 Task: Add Attachment from computer to Card Card0000000033 in Board Board0000000009 in Workspace WS0000000003 in Trello. Add Cover Purple to Card Card0000000033 in Board Board0000000009 in Workspace WS0000000003 in Trello. Add "Move Card To …" Button titled Button0000000033 to "top" of the list "To Do" to Card Card0000000033 in Board Board0000000009 in Workspace WS0000000003 in Trello. Add Description DS0000000033 to Card Card0000000033 in Board Board0000000009 in Workspace WS0000000003 in Trello. Add Comment CM0000000033 to Card Card0000000033 in Board Board0000000009 in Workspace WS0000000003 in Trello
Action: Mouse moved to (348, 279)
Screenshot: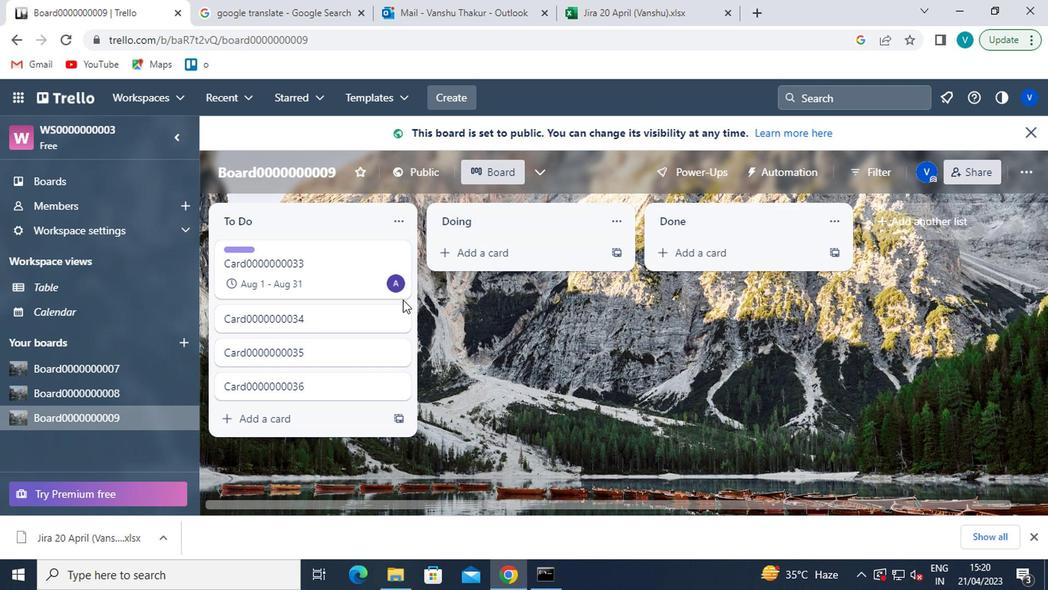 
Action: Mouse pressed left at (348, 279)
Screenshot: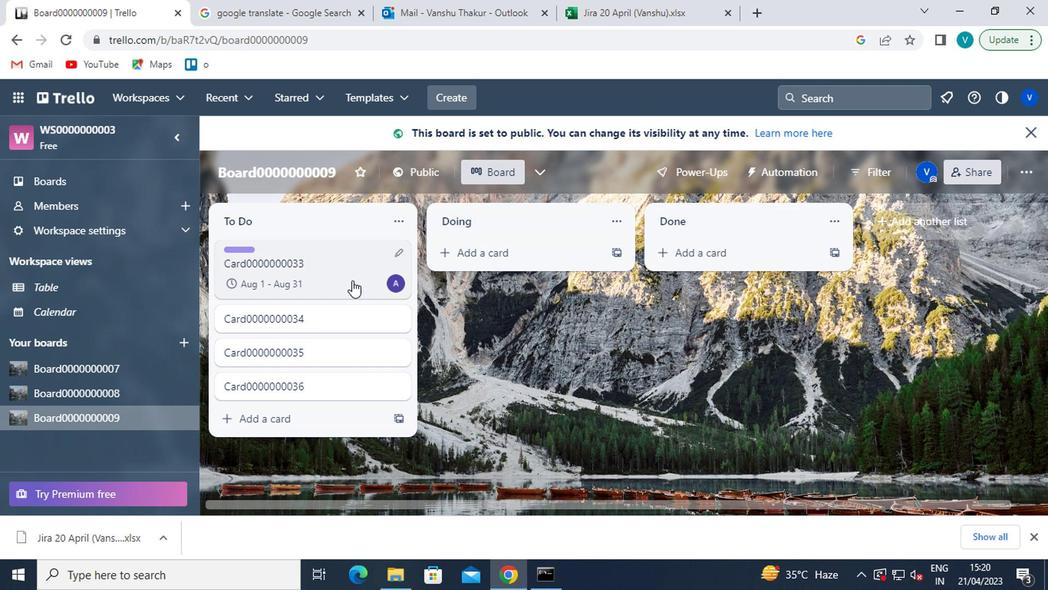 
Action: Mouse moved to (691, 338)
Screenshot: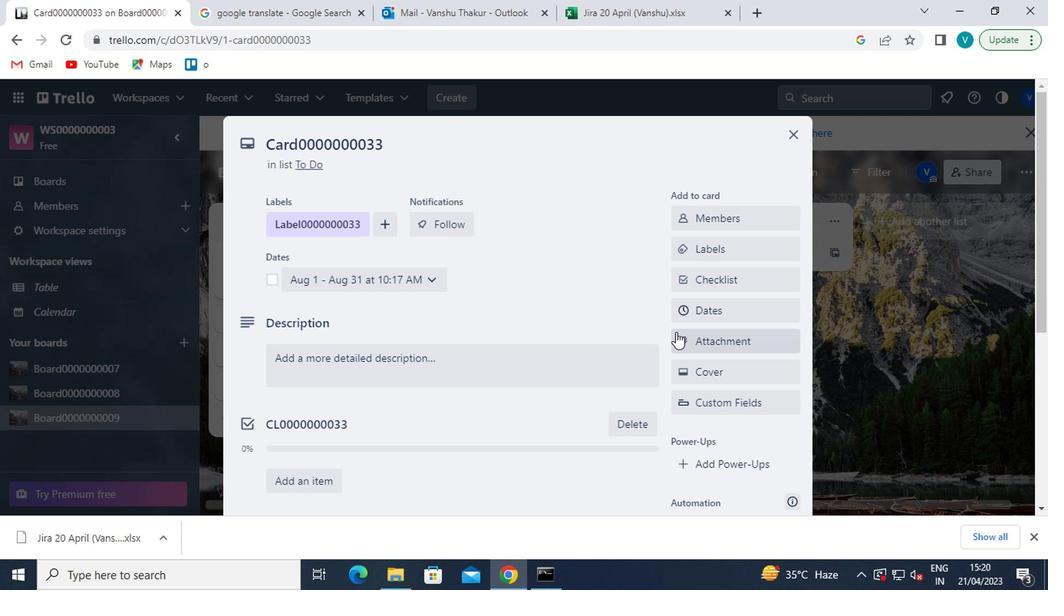 
Action: Mouse pressed left at (691, 338)
Screenshot: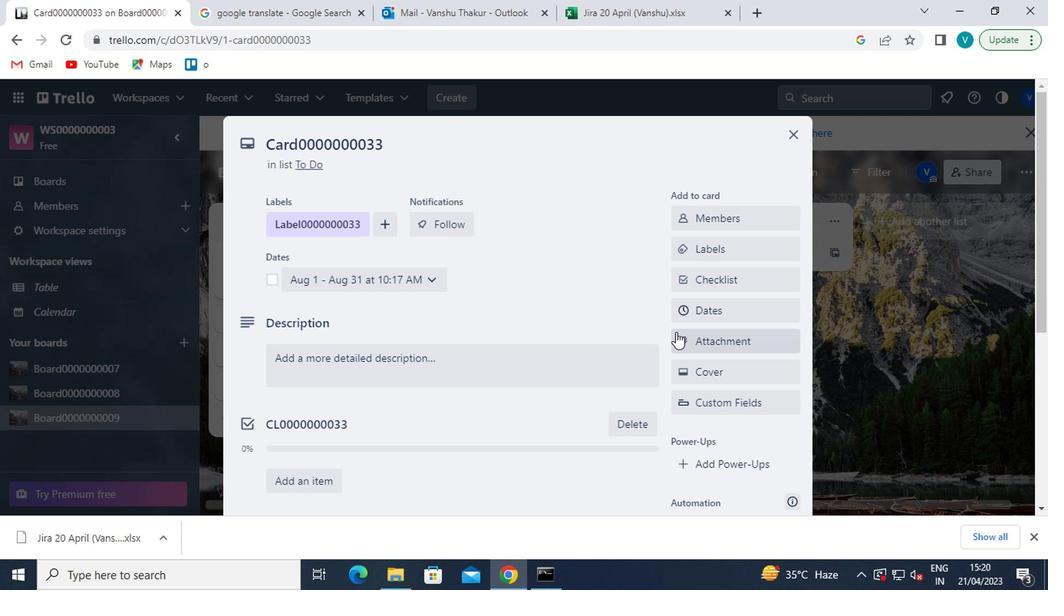 
Action: Mouse moved to (687, 169)
Screenshot: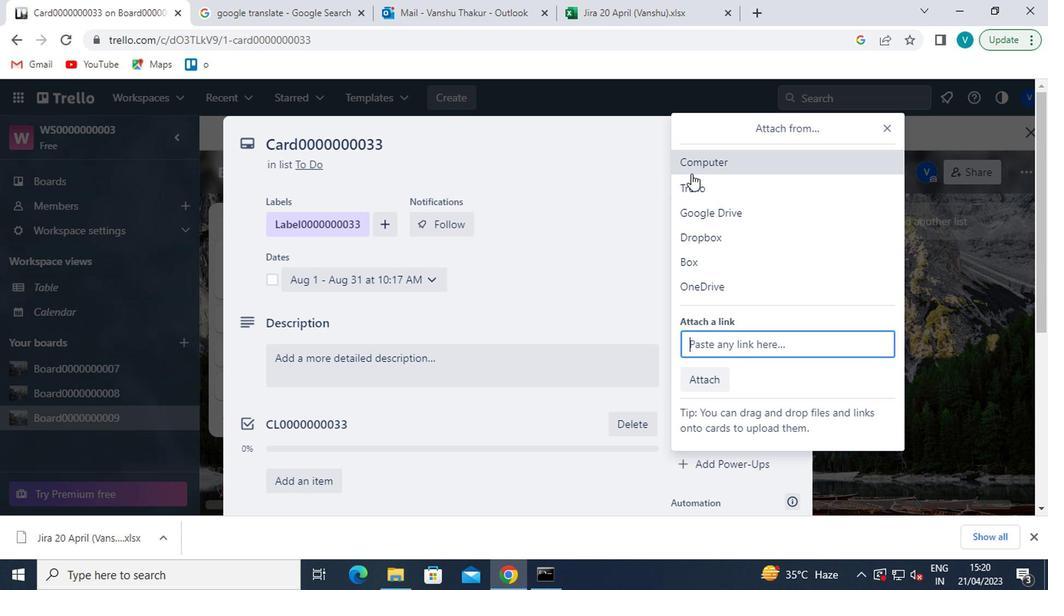 
Action: Mouse pressed left at (687, 169)
Screenshot: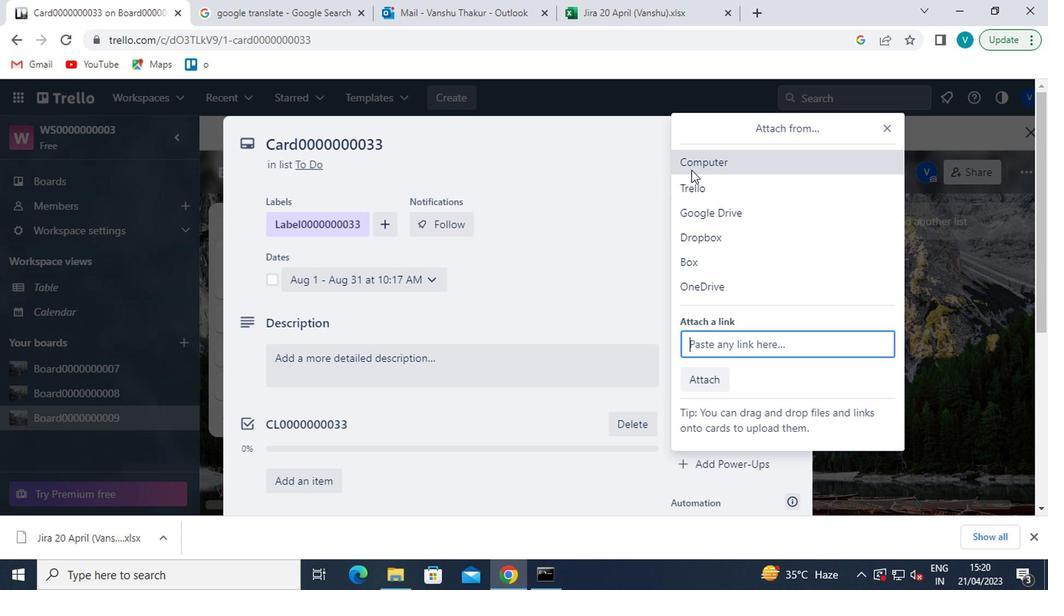 
Action: Mouse moved to (274, 233)
Screenshot: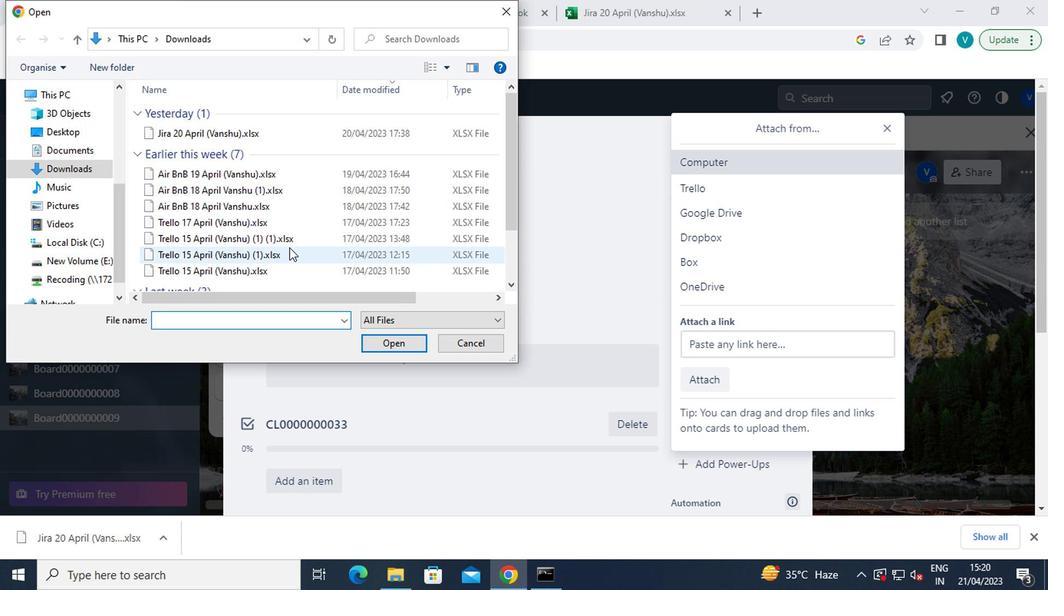 
Action: Mouse scrolled (274, 232) with delta (0, -1)
Screenshot: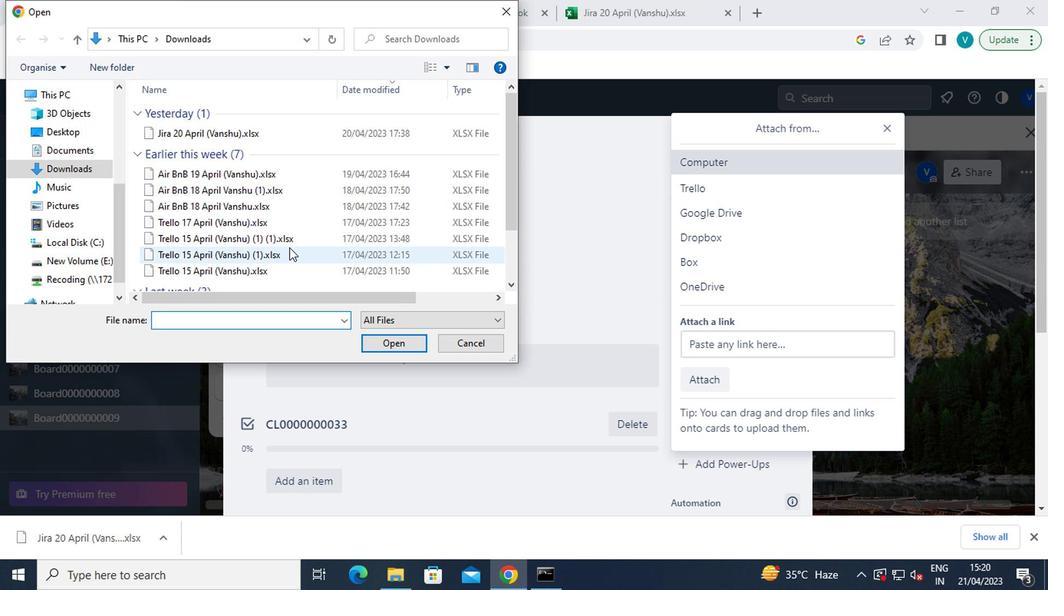 
Action: Mouse scrolled (274, 232) with delta (0, -1)
Screenshot: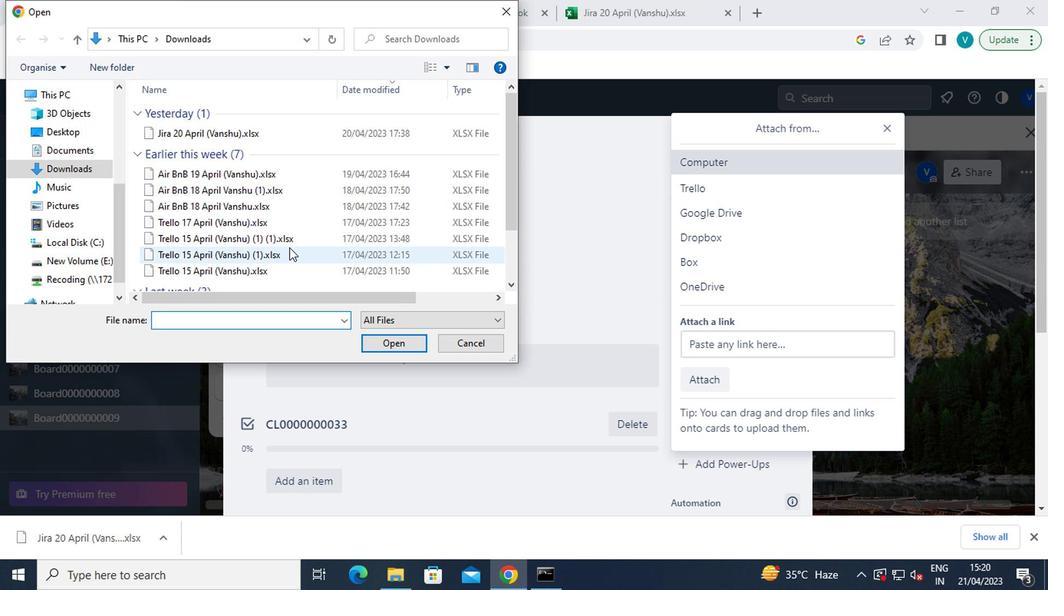 
Action: Mouse scrolled (274, 232) with delta (0, -1)
Screenshot: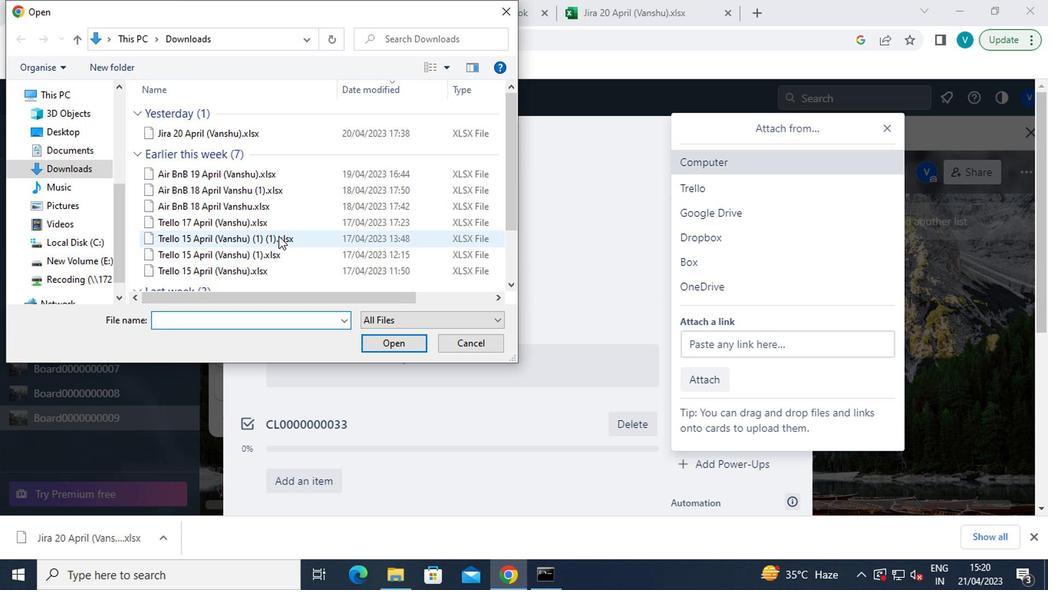 
Action: Mouse scrolled (274, 232) with delta (0, -1)
Screenshot: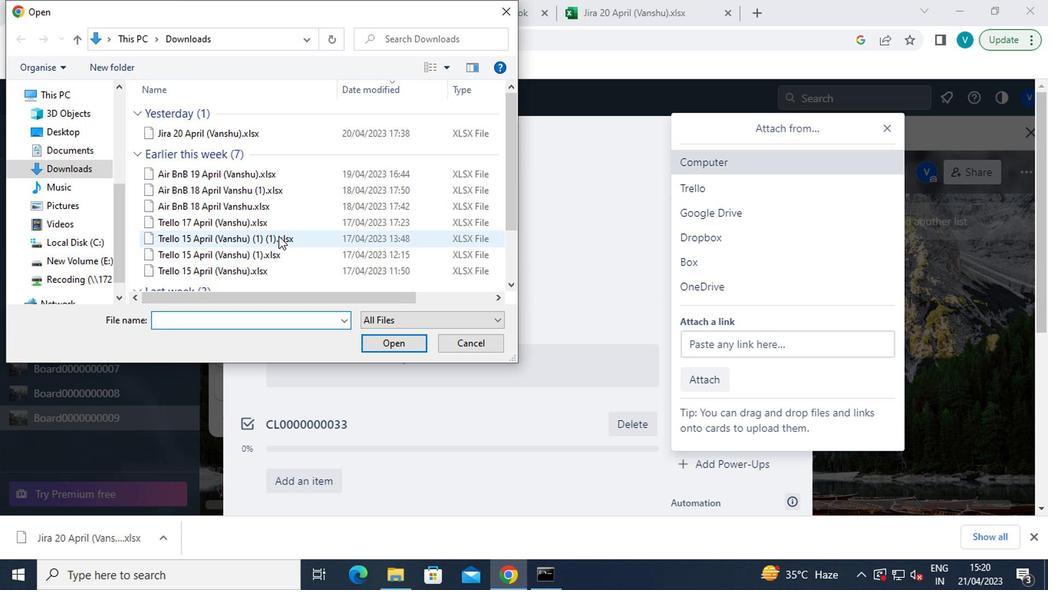
Action: Mouse scrolled (274, 232) with delta (0, -1)
Screenshot: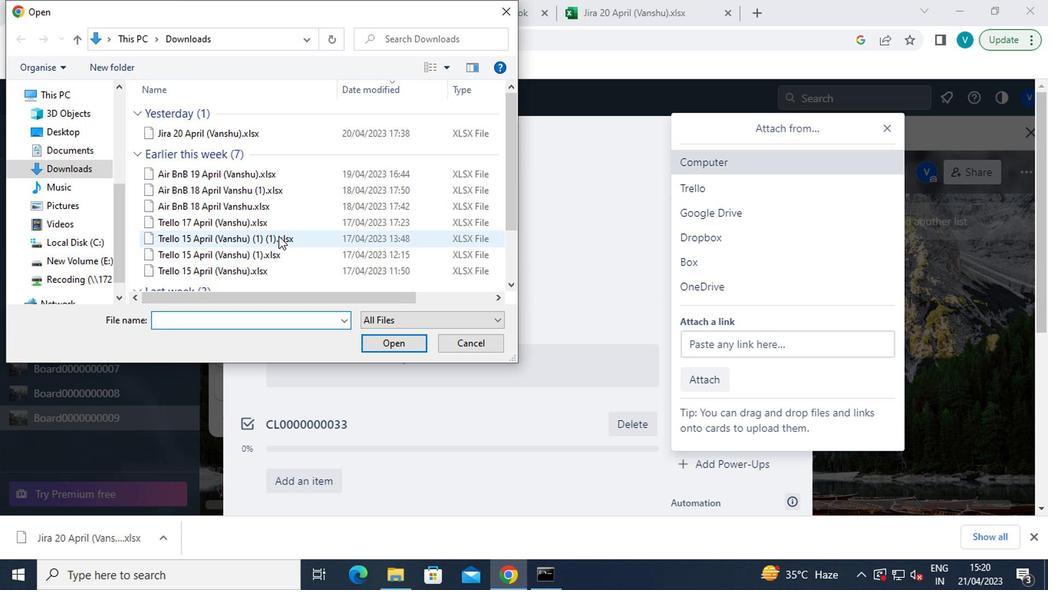 
Action: Mouse scrolled (274, 232) with delta (0, -1)
Screenshot: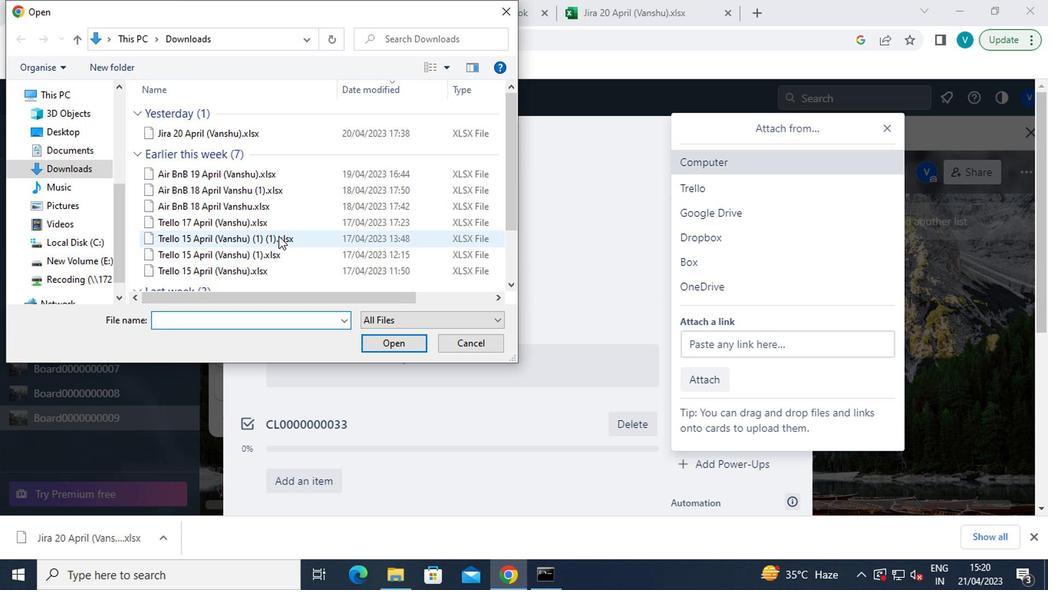 
Action: Mouse moved to (267, 280)
Screenshot: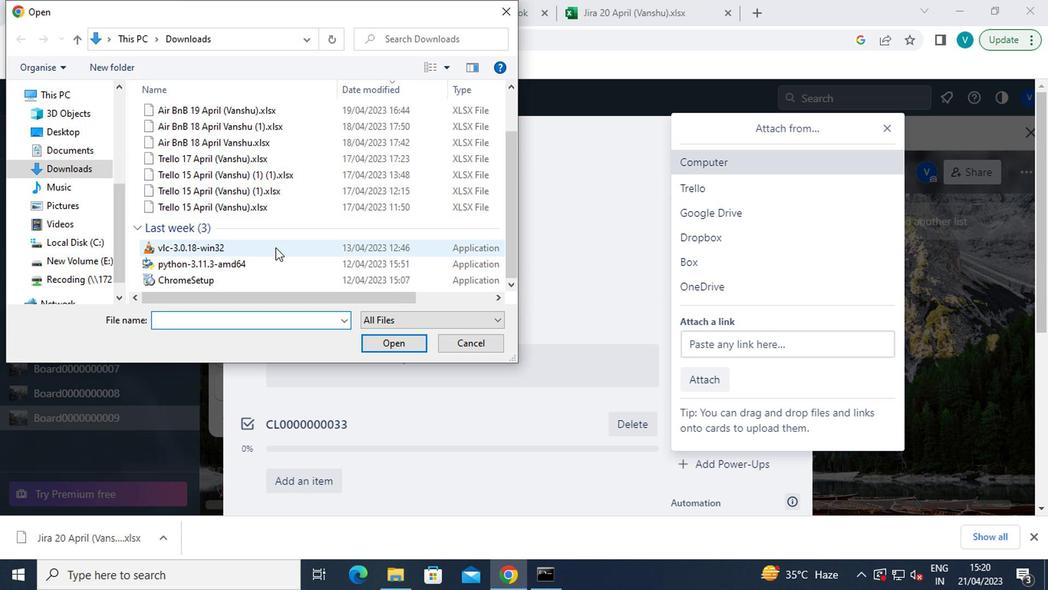 
Action: Mouse pressed left at (267, 280)
Screenshot: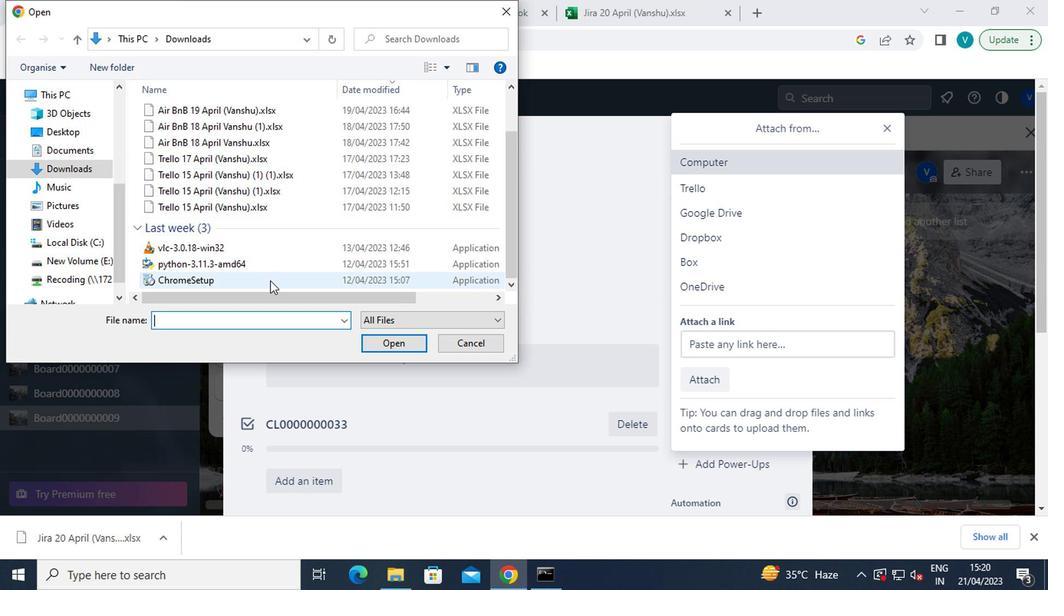 
Action: Mouse moved to (407, 350)
Screenshot: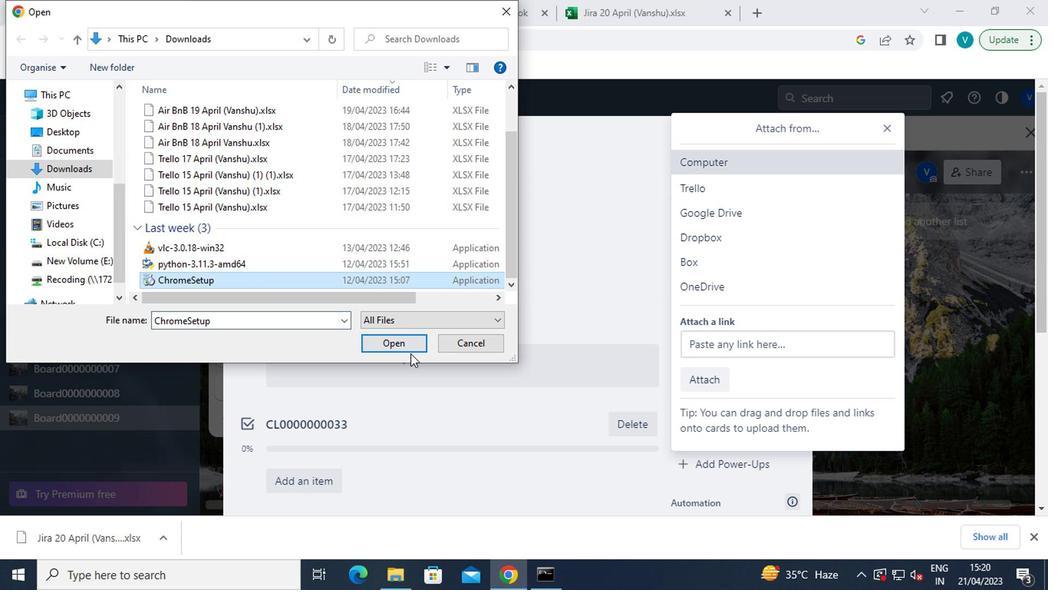 
Action: Mouse pressed left at (407, 350)
Screenshot: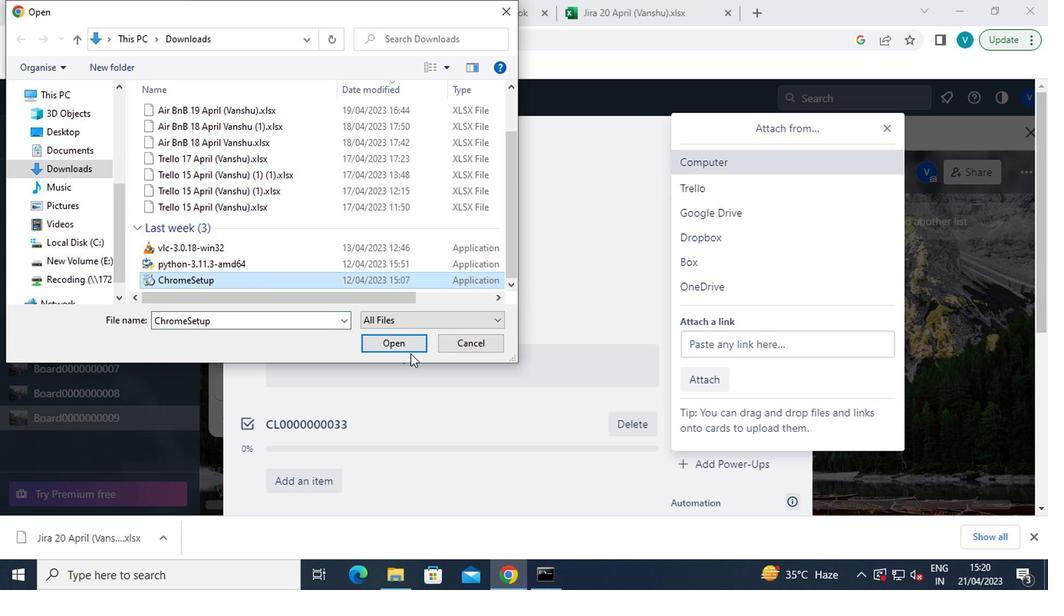 
Action: Mouse moved to (706, 360)
Screenshot: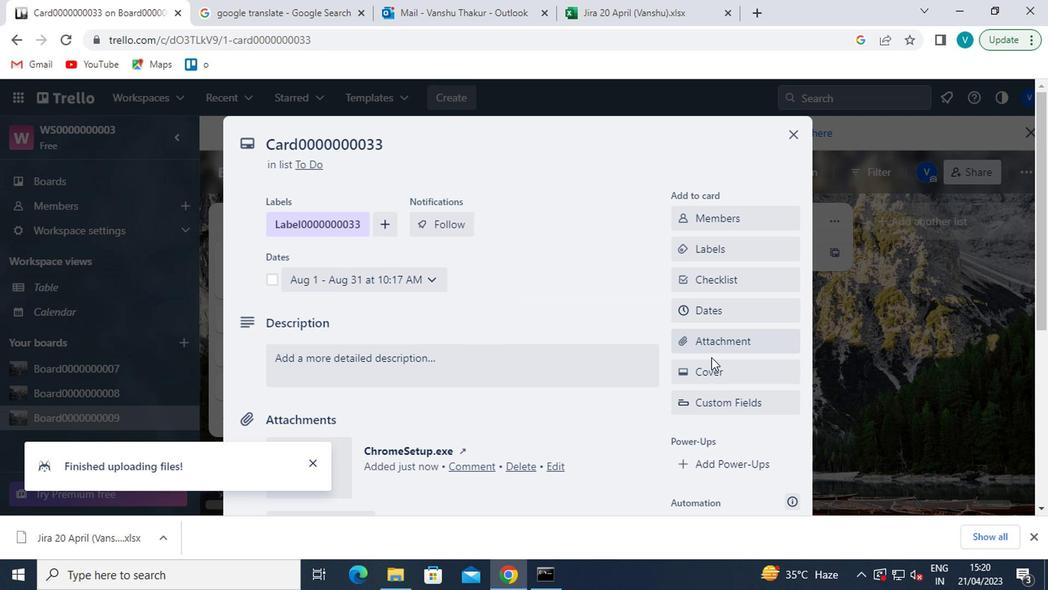 
Action: Mouse pressed left at (706, 360)
Screenshot: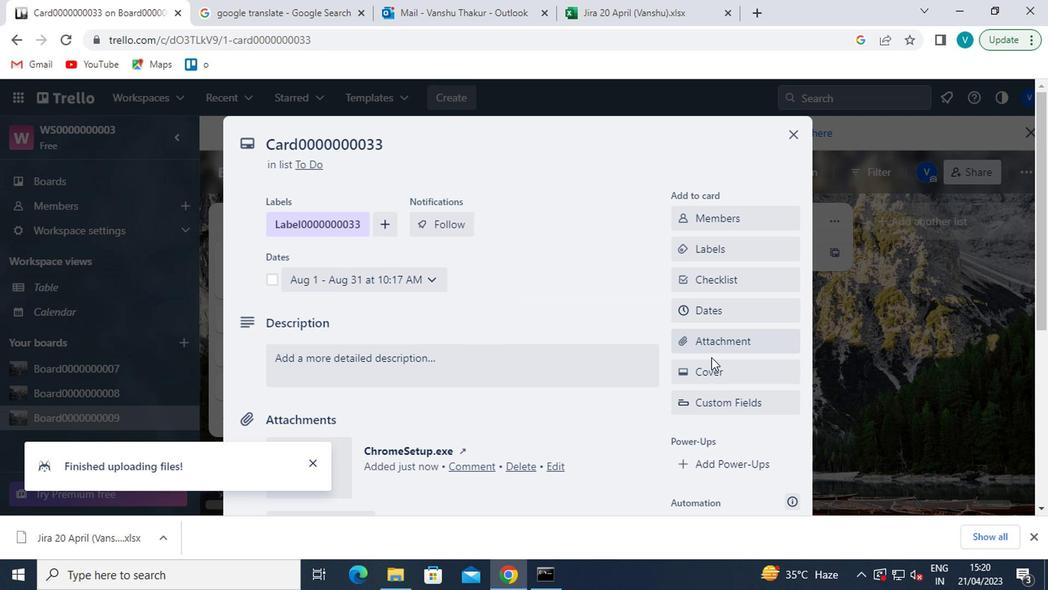 
Action: Mouse moved to (869, 270)
Screenshot: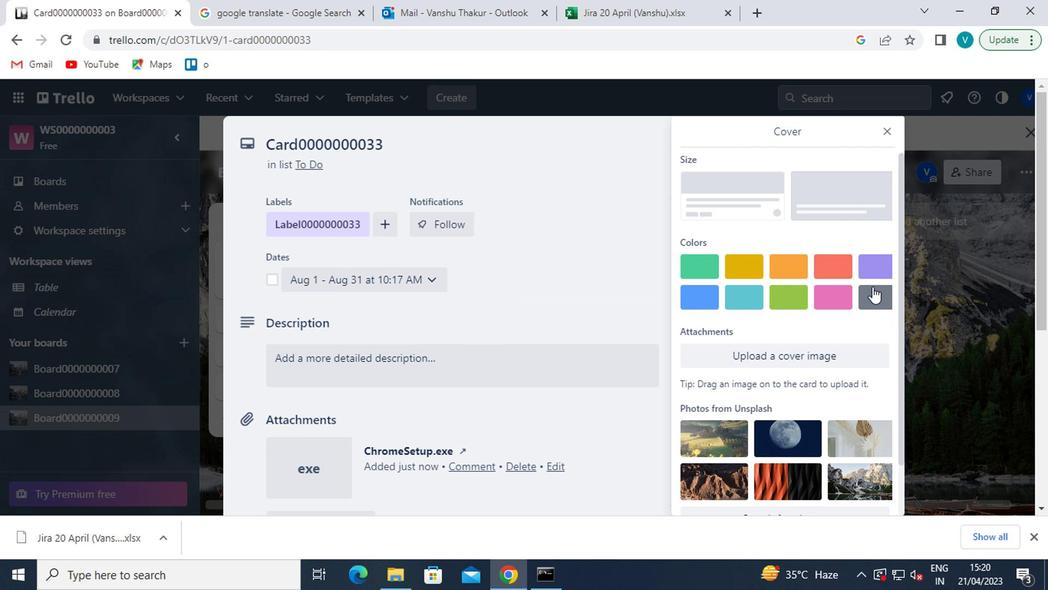 
Action: Mouse pressed left at (869, 270)
Screenshot: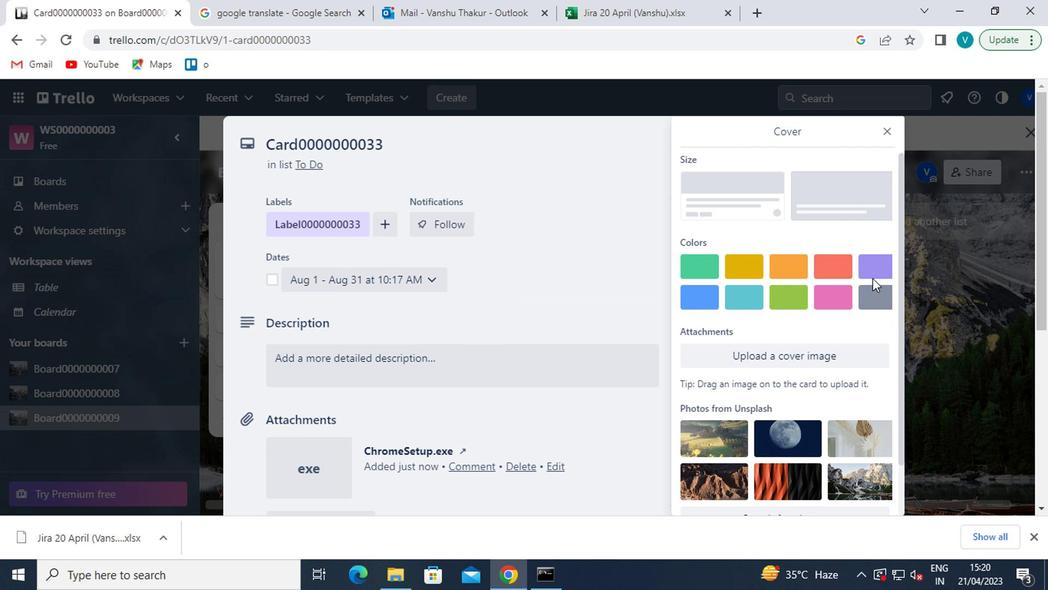 
Action: Mouse moved to (879, 136)
Screenshot: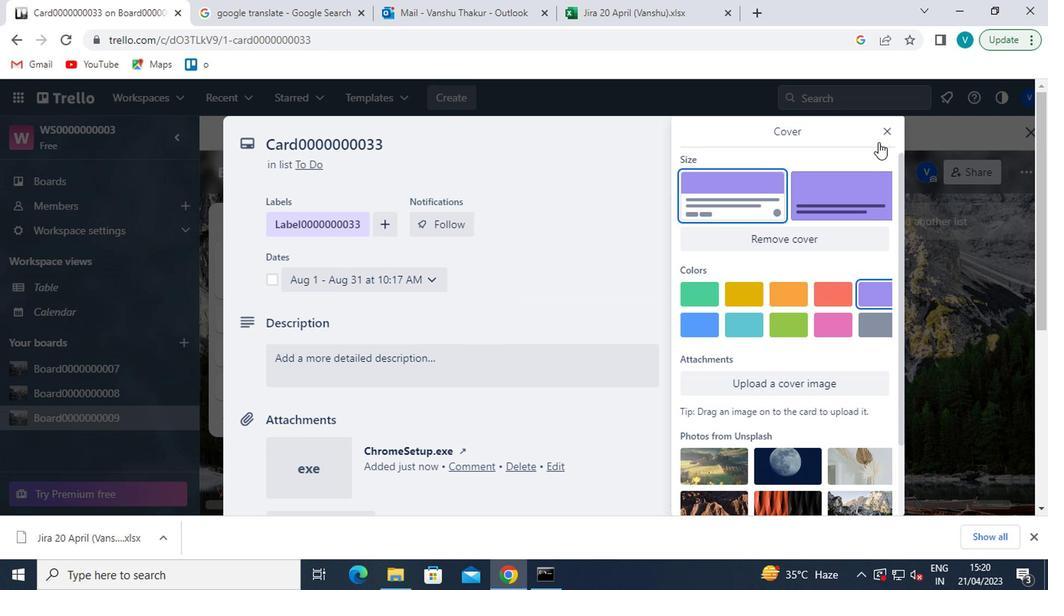 
Action: Mouse pressed left at (879, 136)
Screenshot: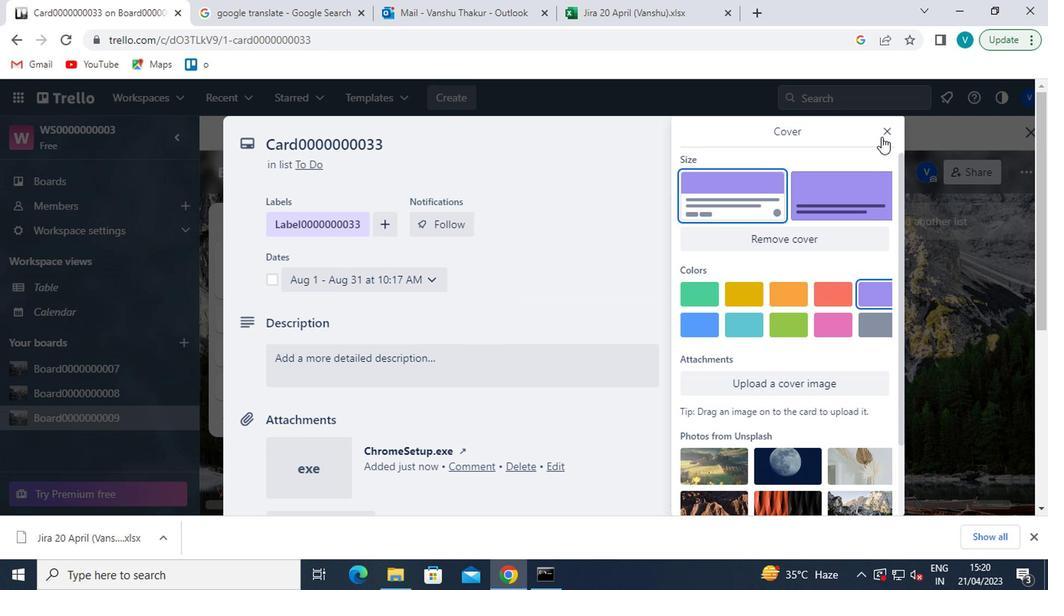 
Action: Mouse moved to (749, 329)
Screenshot: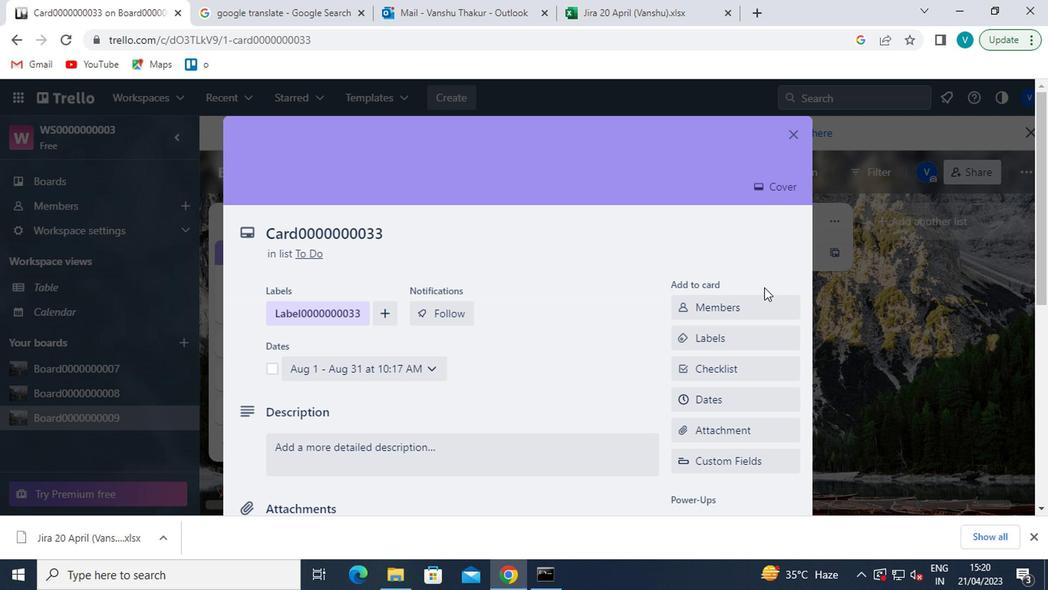
Action: Mouse scrolled (749, 329) with delta (0, 0)
Screenshot: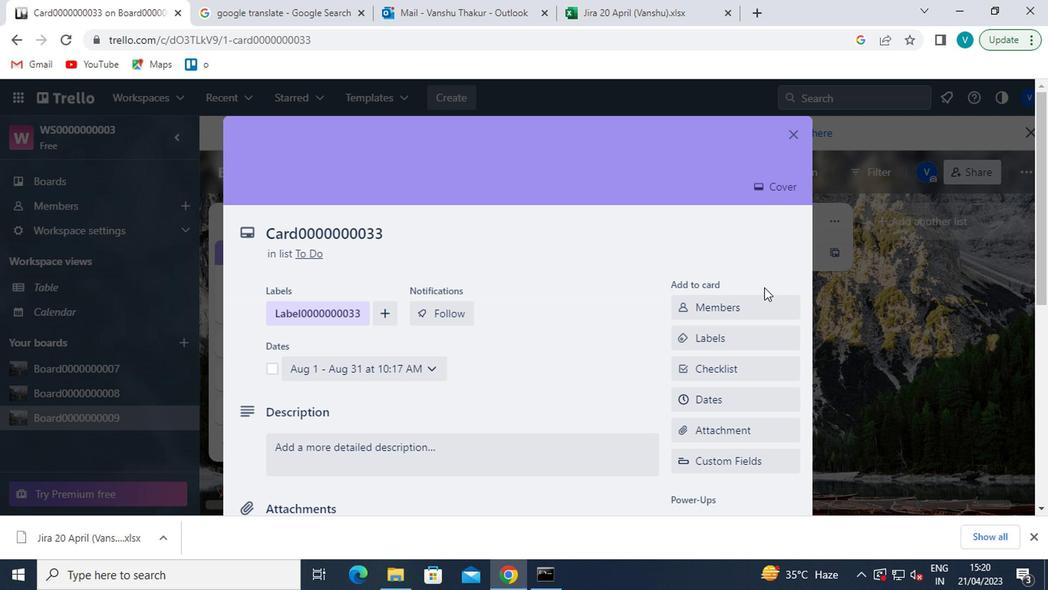 
Action: Mouse moved to (747, 332)
Screenshot: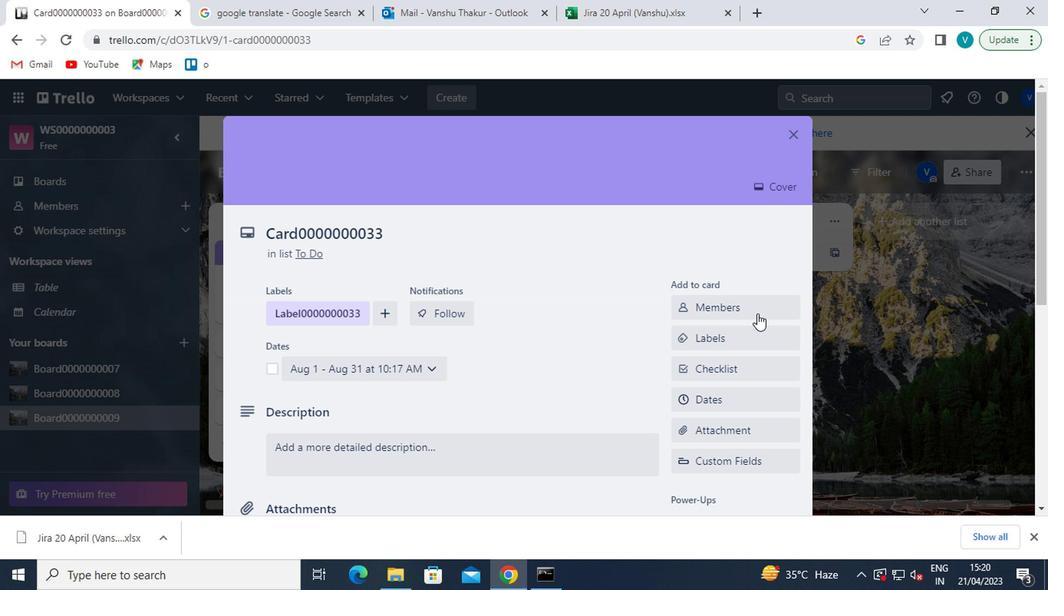 
Action: Mouse scrolled (747, 331) with delta (0, 0)
Screenshot: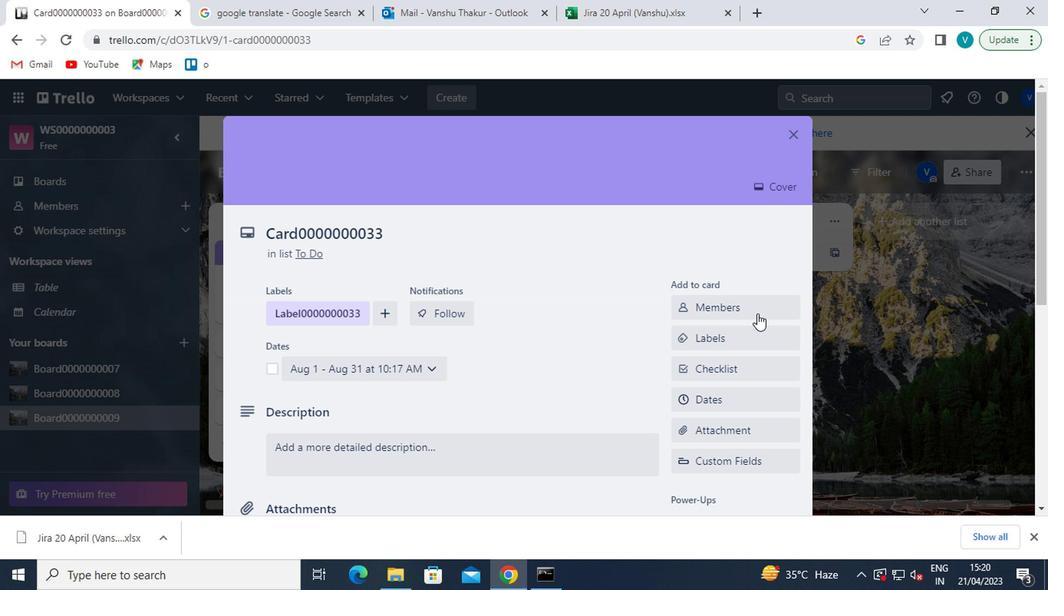 
Action: Mouse moved to (747, 333)
Screenshot: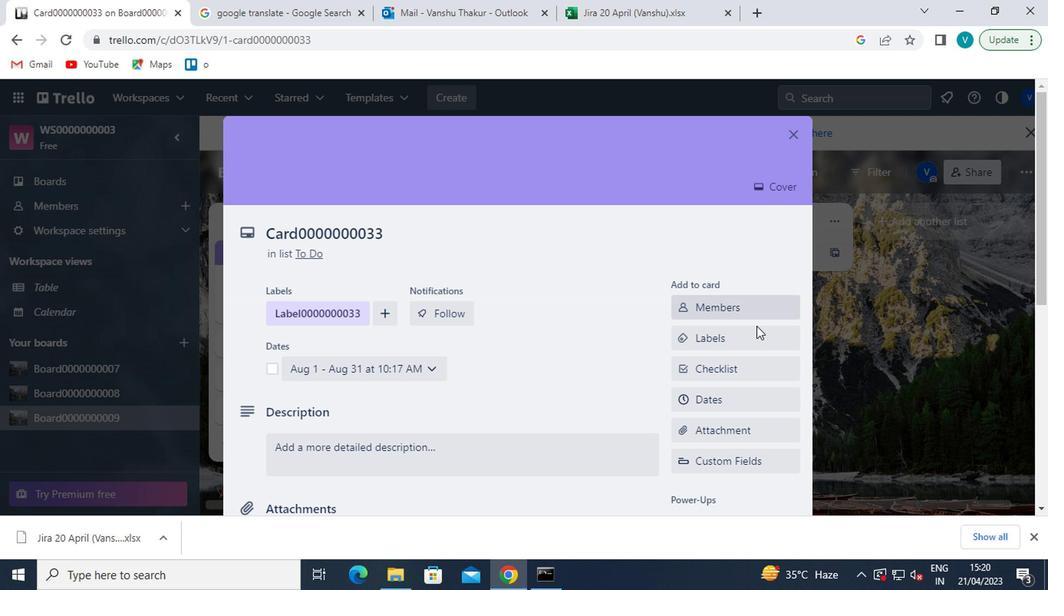 
Action: Mouse scrolled (747, 332) with delta (0, -1)
Screenshot: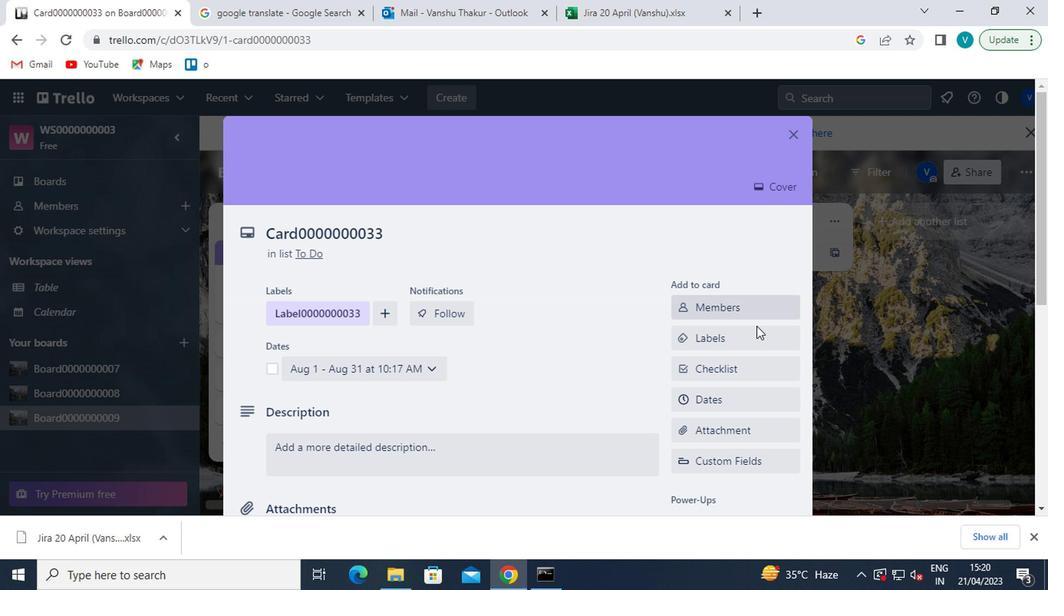 
Action: Mouse scrolled (747, 332) with delta (0, -1)
Screenshot: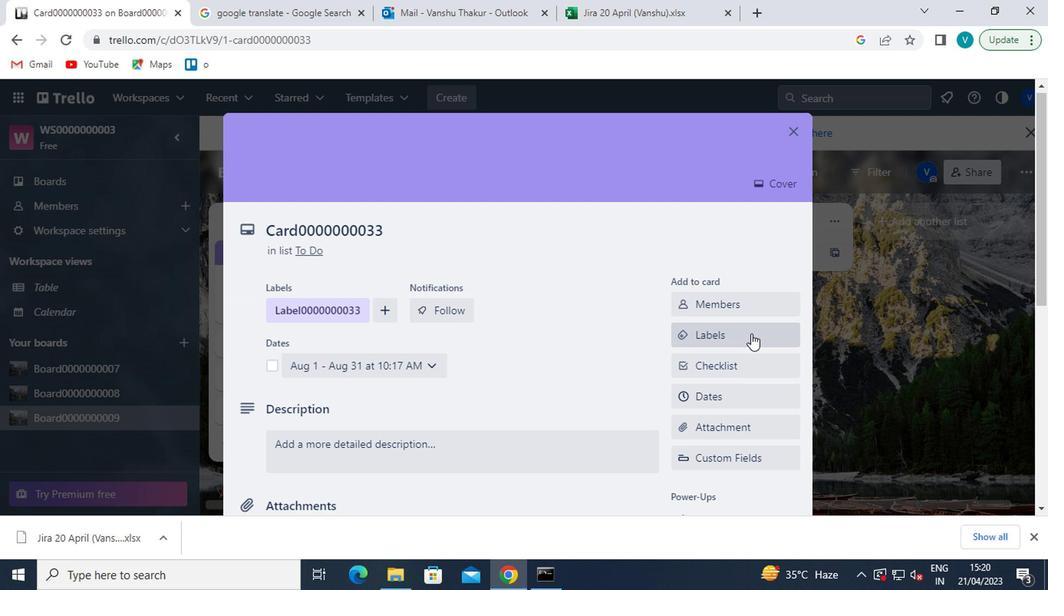 
Action: Mouse moved to (747, 285)
Screenshot: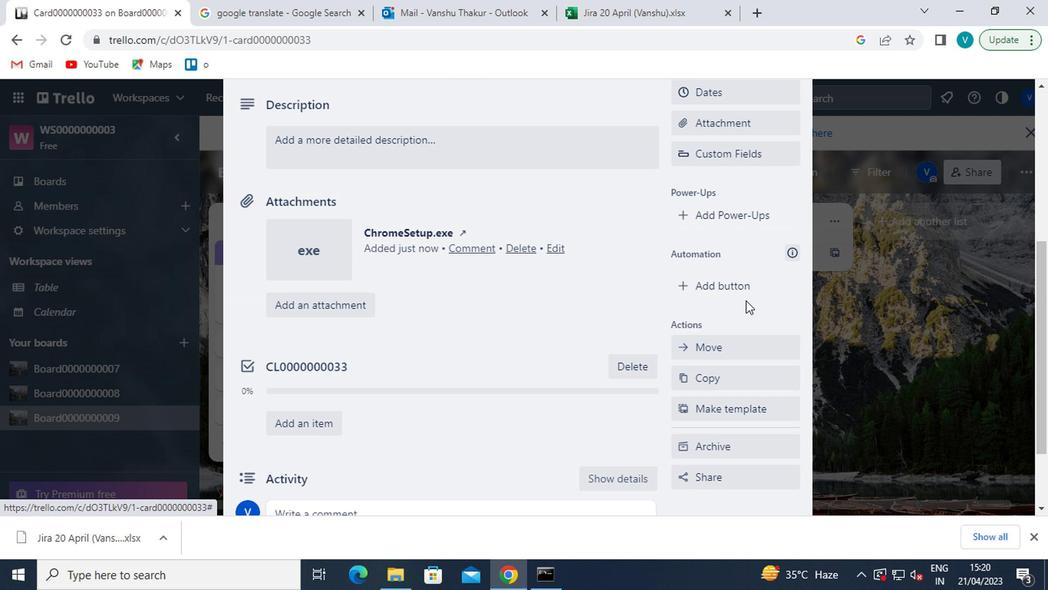 
Action: Mouse pressed left at (747, 285)
Screenshot: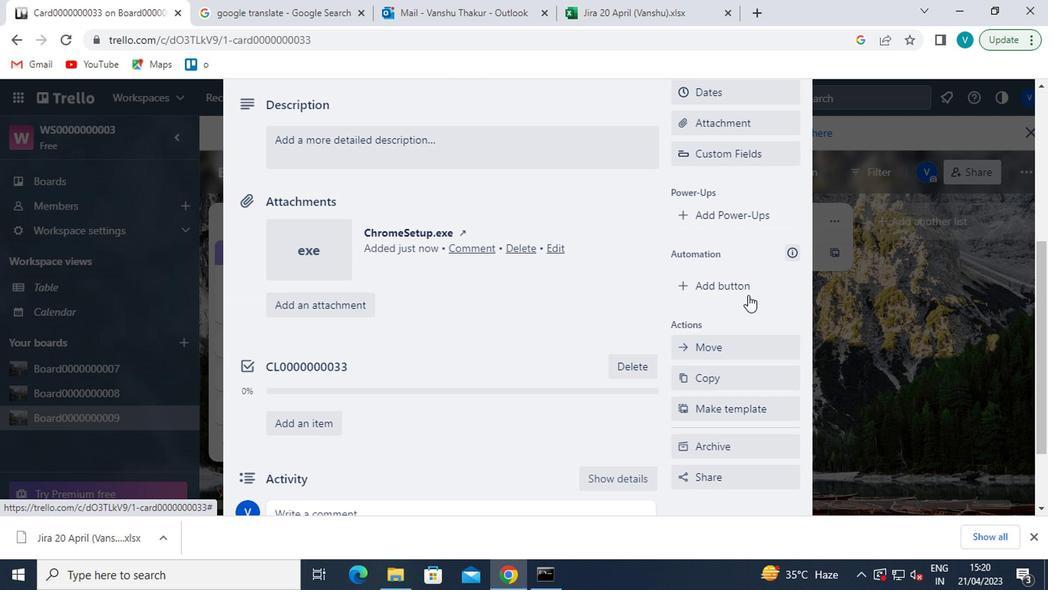 
Action: Mouse moved to (749, 199)
Screenshot: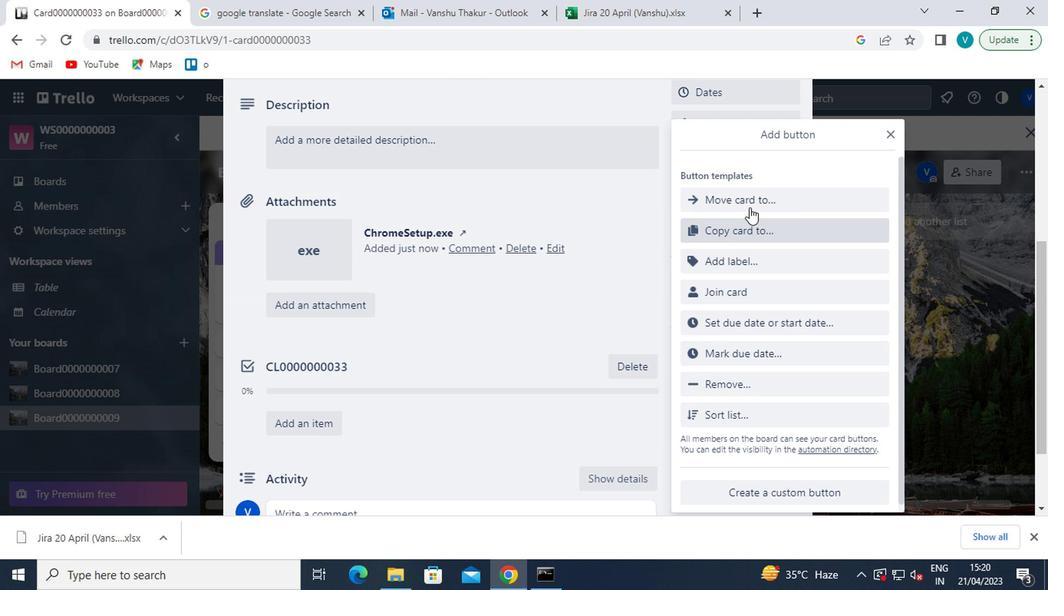 
Action: Mouse pressed left at (749, 199)
Screenshot: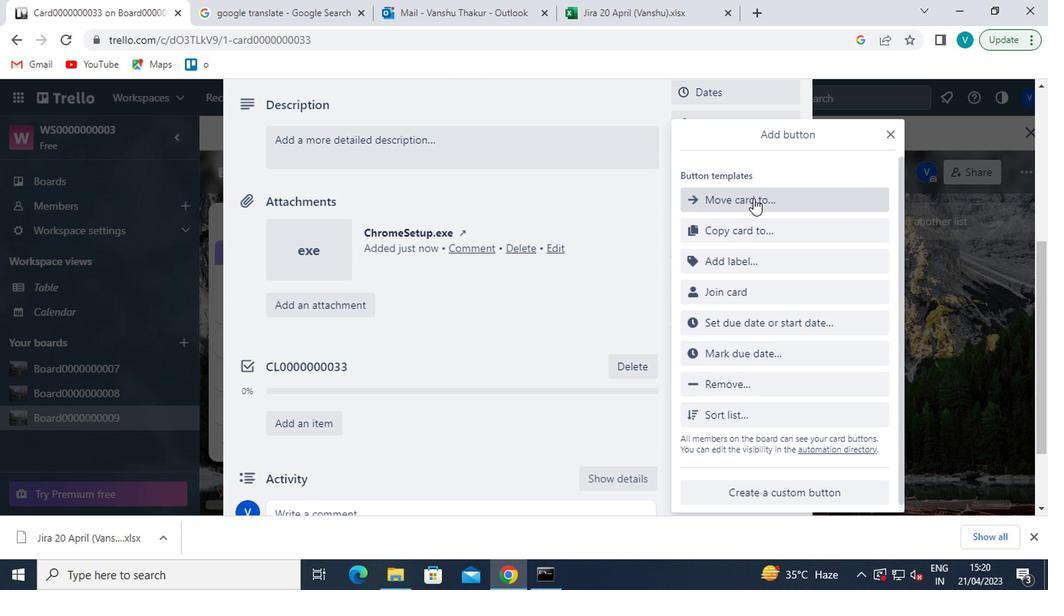 
Action: Mouse moved to (792, 205)
Screenshot: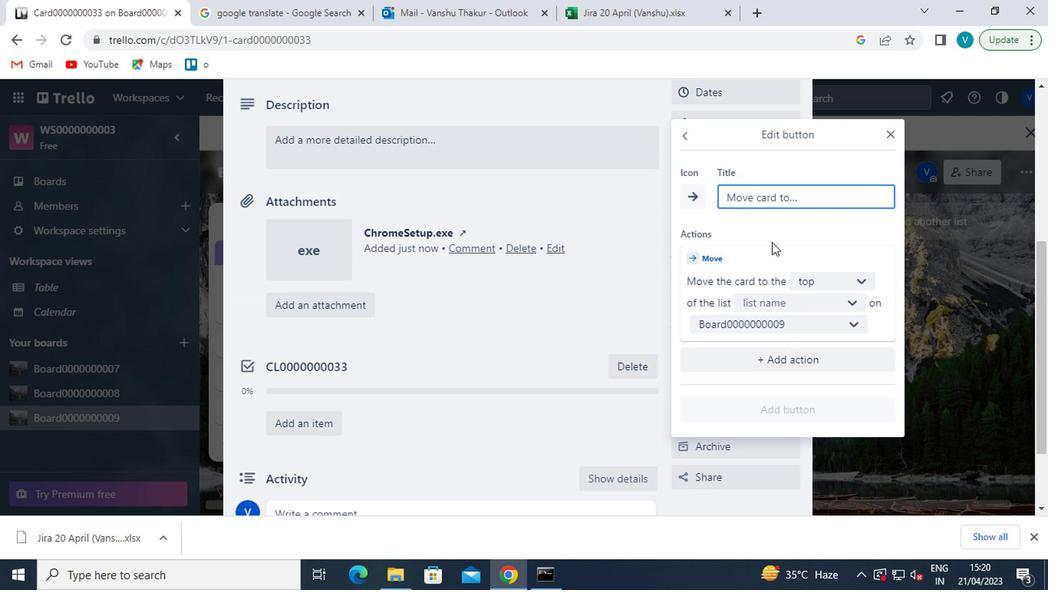 
Action: Mouse pressed left at (792, 205)
Screenshot: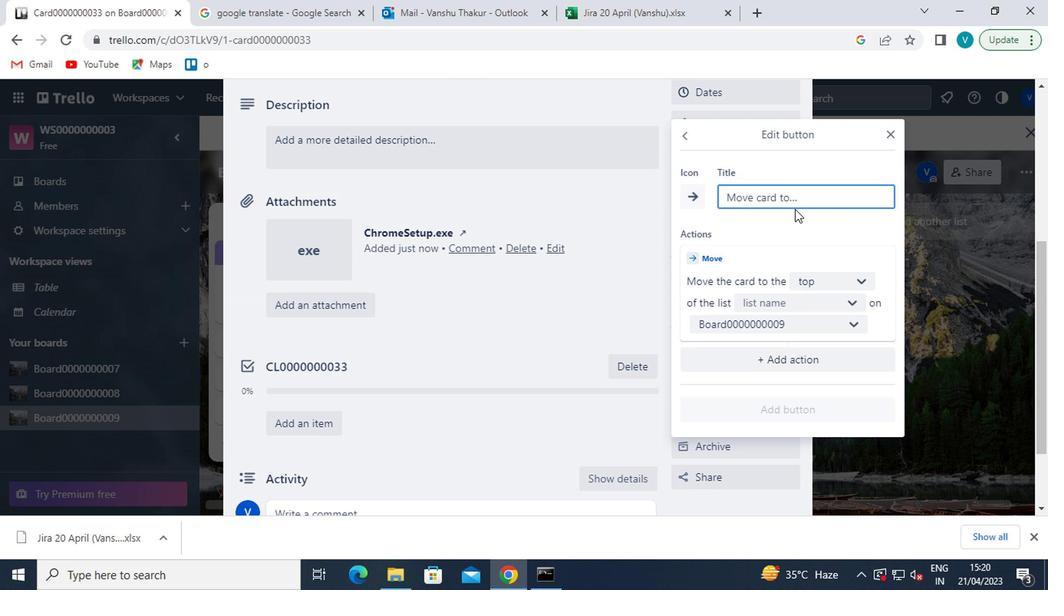 
Action: Mouse moved to (765, 181)
Screenshot: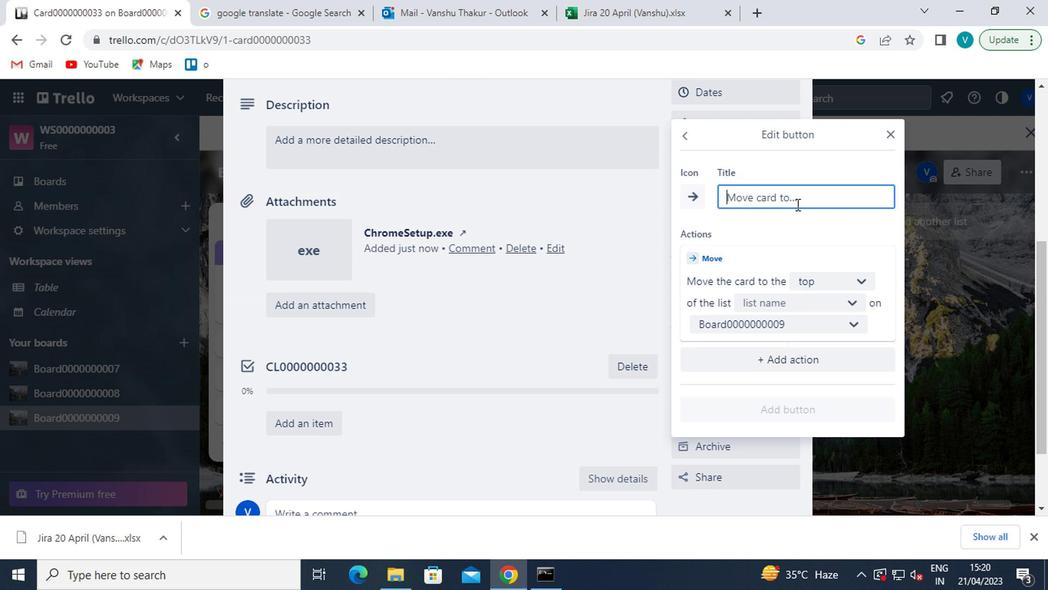 
Action: Key pressed <Key.shift>BUTTON0000000033
Screenshot: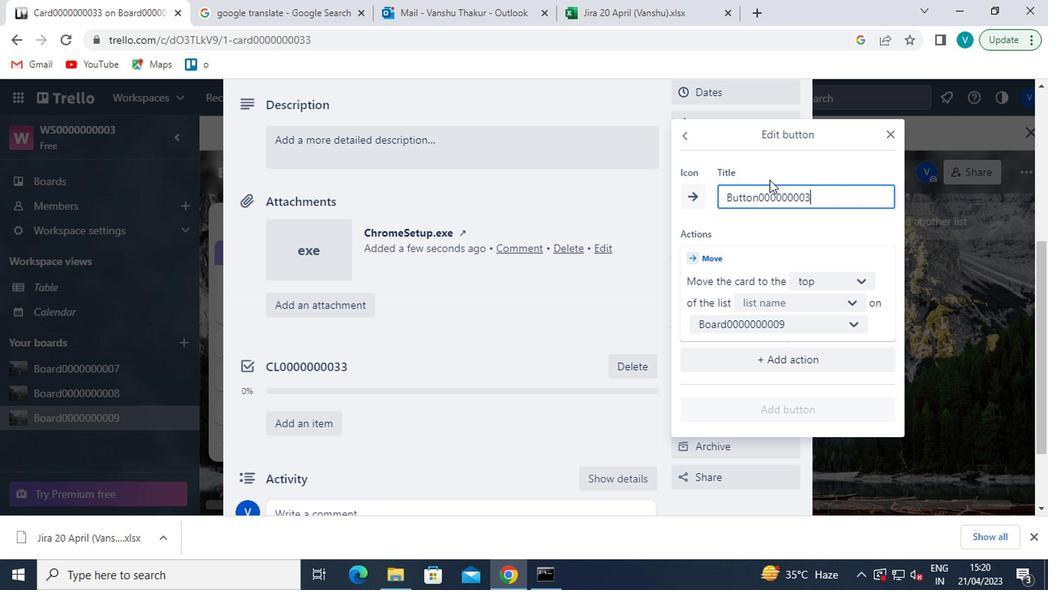 
Action: Mouse moved to (838, 284)
Screenshot: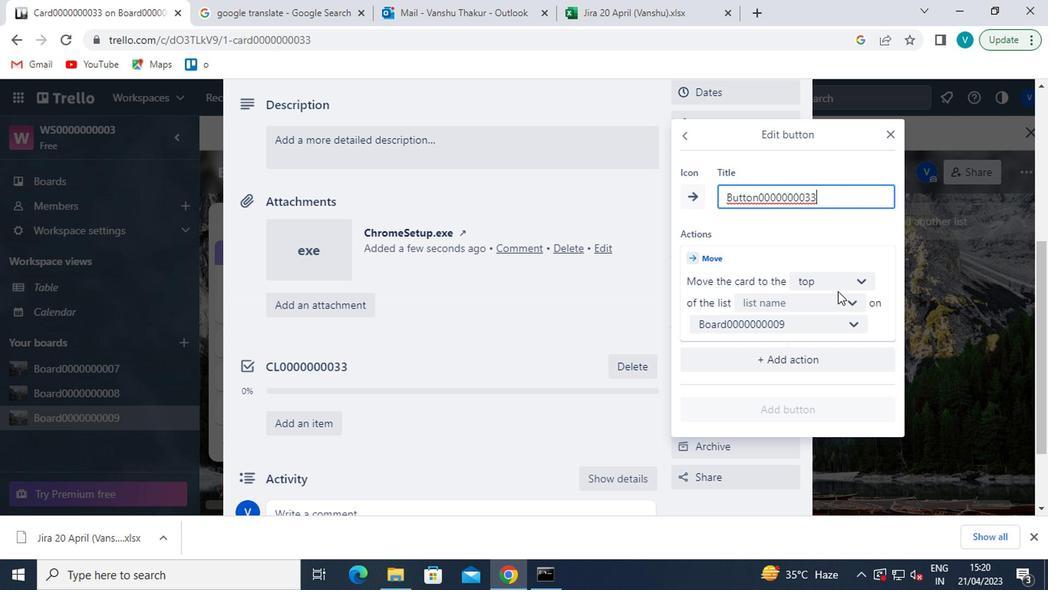 
Action: Mouse pressed left at (838, 284)
Screenshot: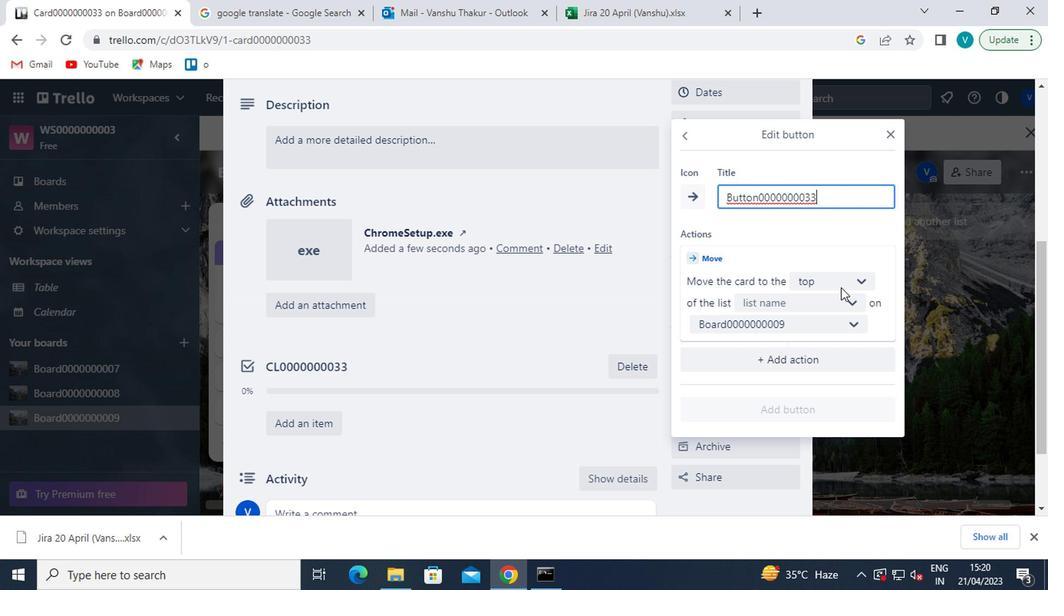 
Action: Mouse moved to (823, 304)
Screenshot: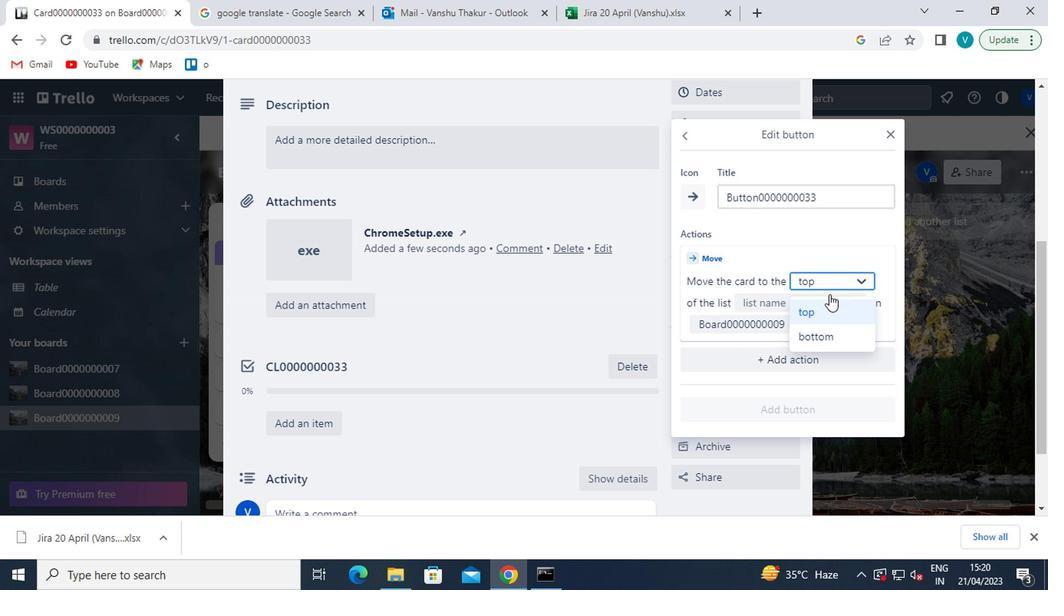 
Action: Mouse pressed left at (823, 304)
Screenshot: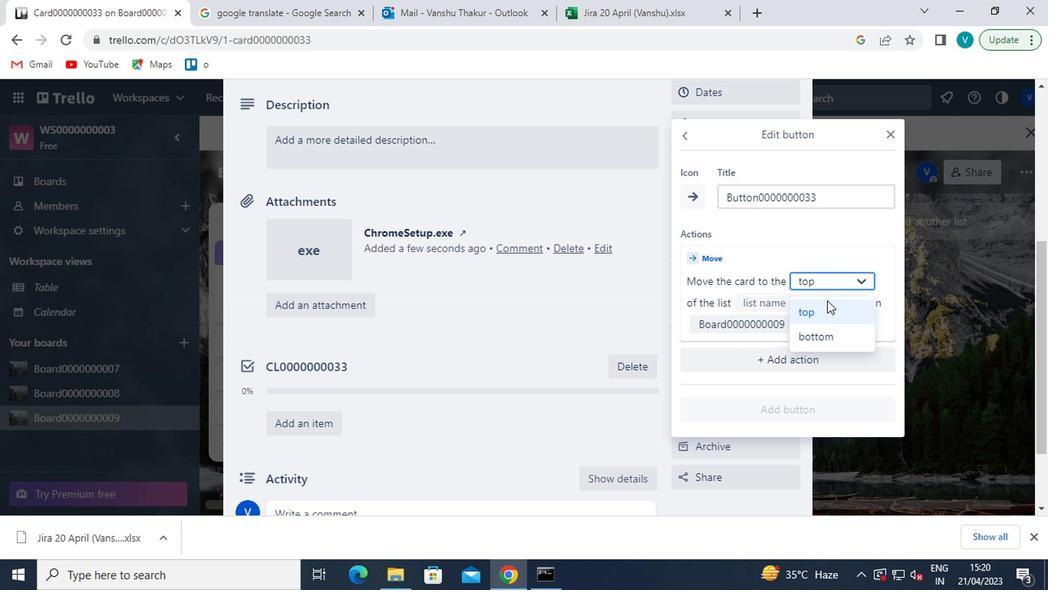 
Action: Mouse moved to (834, 298)
Screenshot: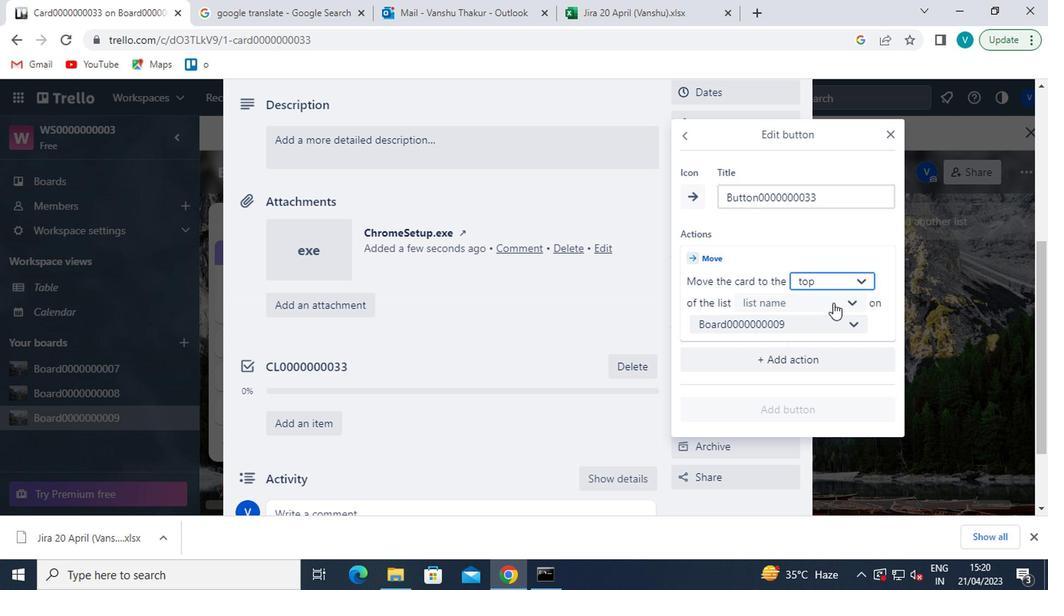 
Action: Mouse pressed left at (834, 298)
Screenshot: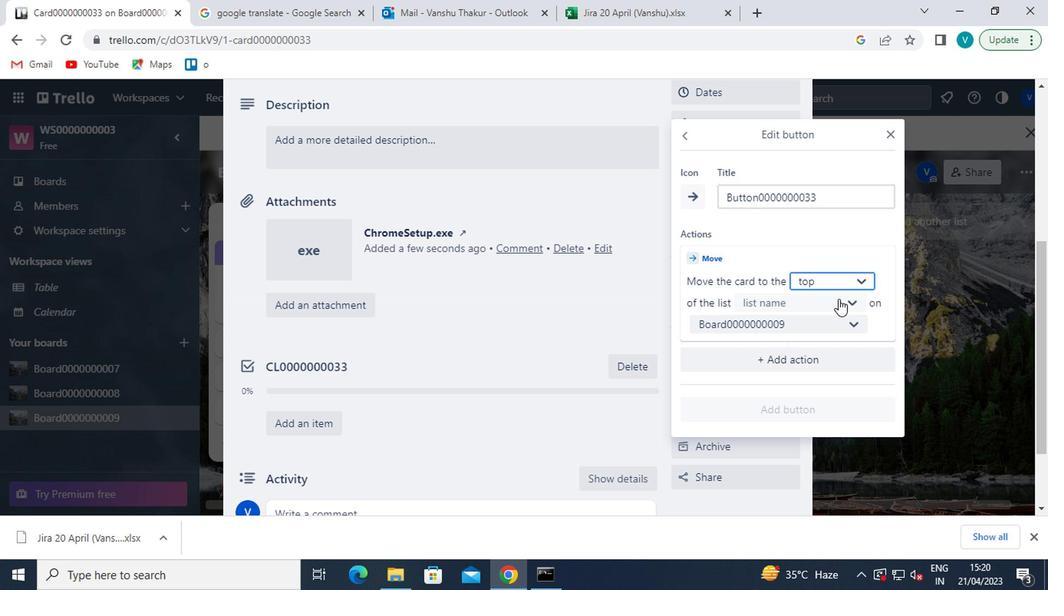 
Action: Mouse moved to (814, 335)
Screenshot: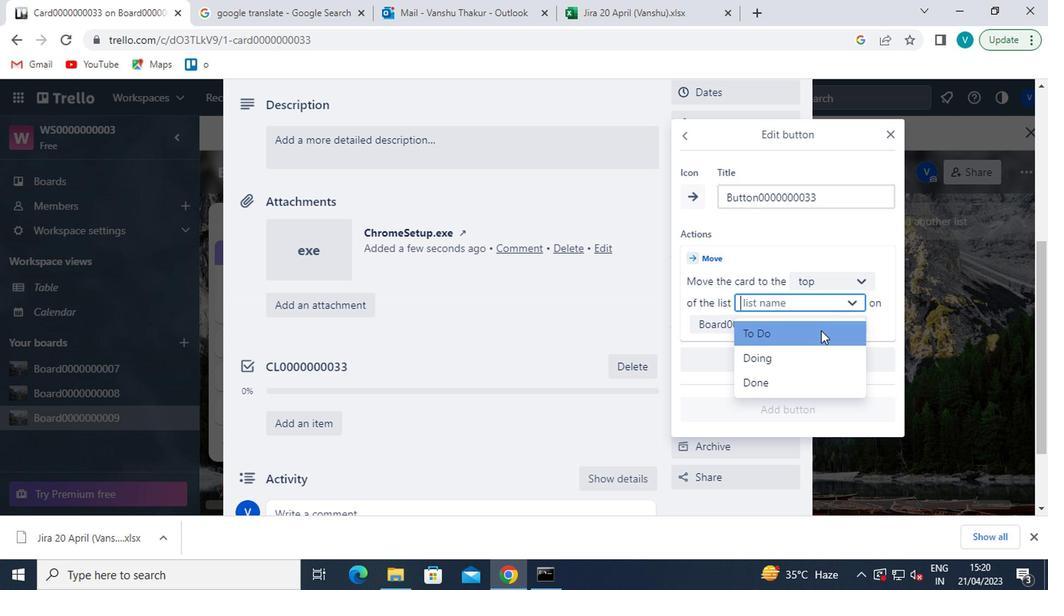 
Action: Mouse pressed left at (814, 335)
Screenshot: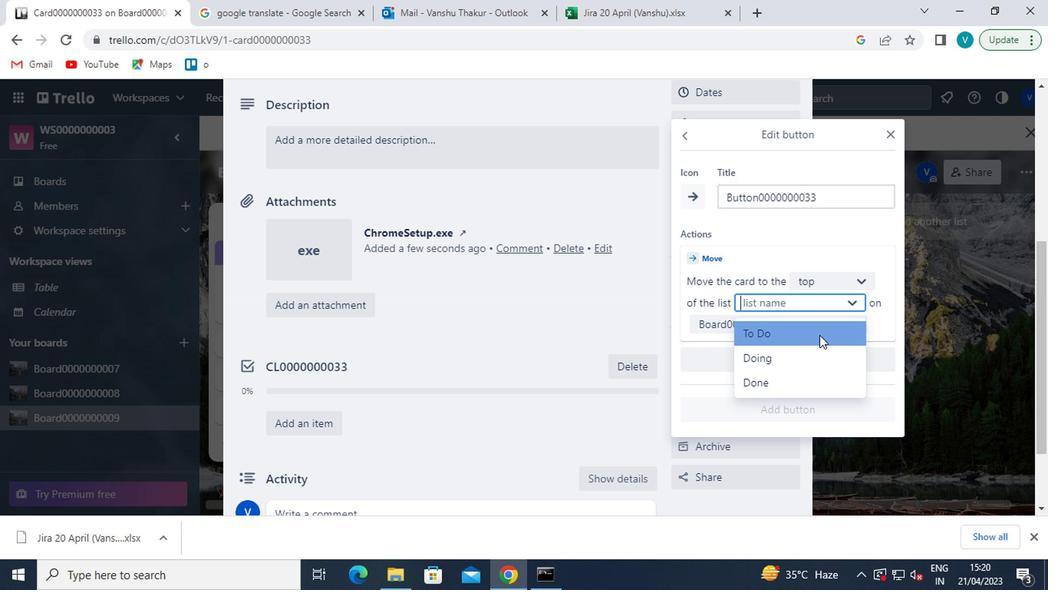 
Action: Mouse moved to (762, 409)
Screenshot: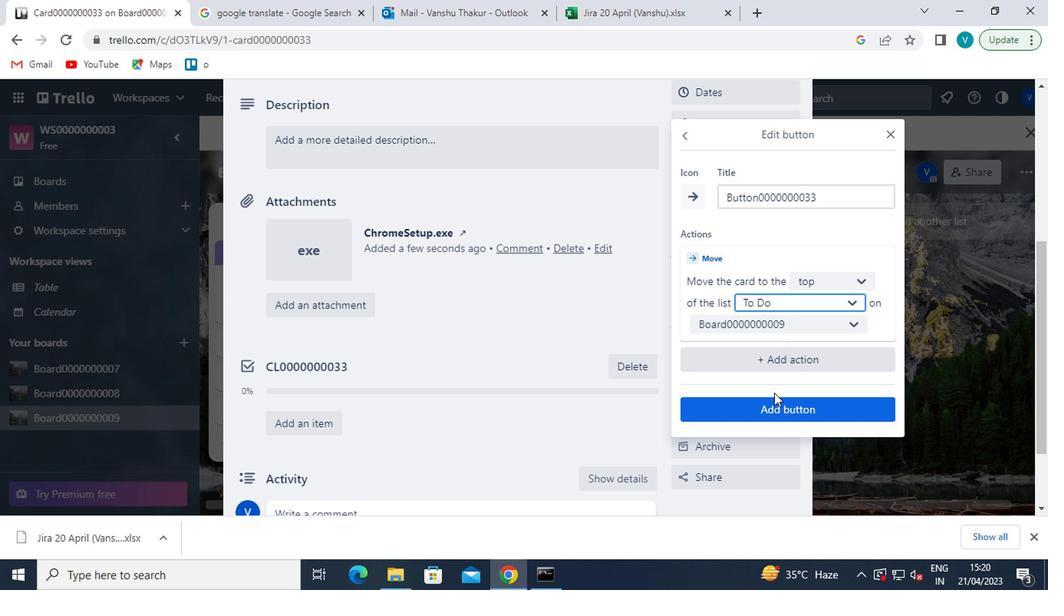 
Action: Mouse pressed left at (762, 409)
Screenshot: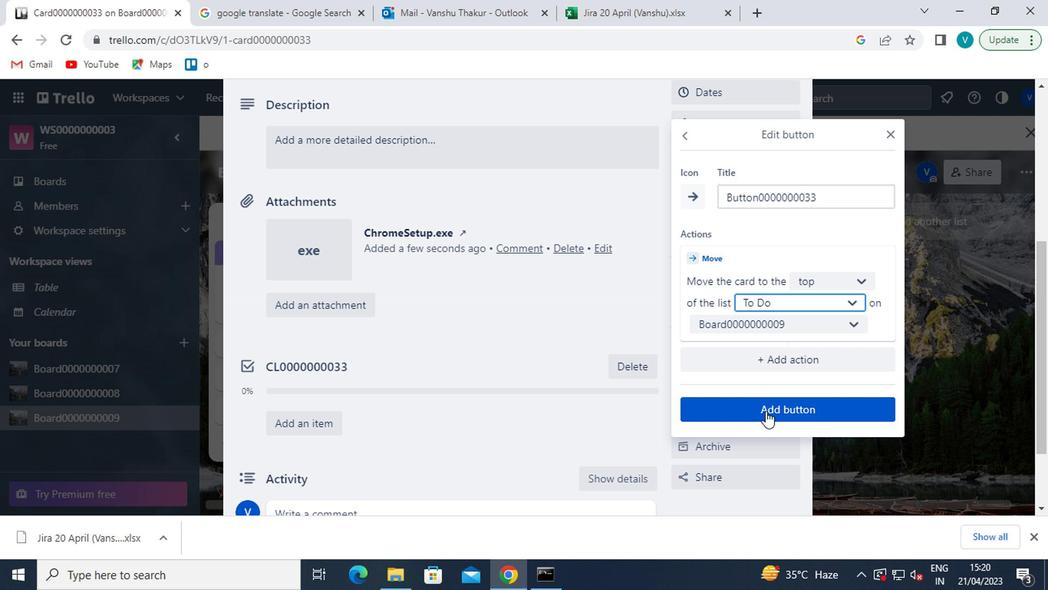 
Action: Mouse moved to (403, 159)
Screenshot: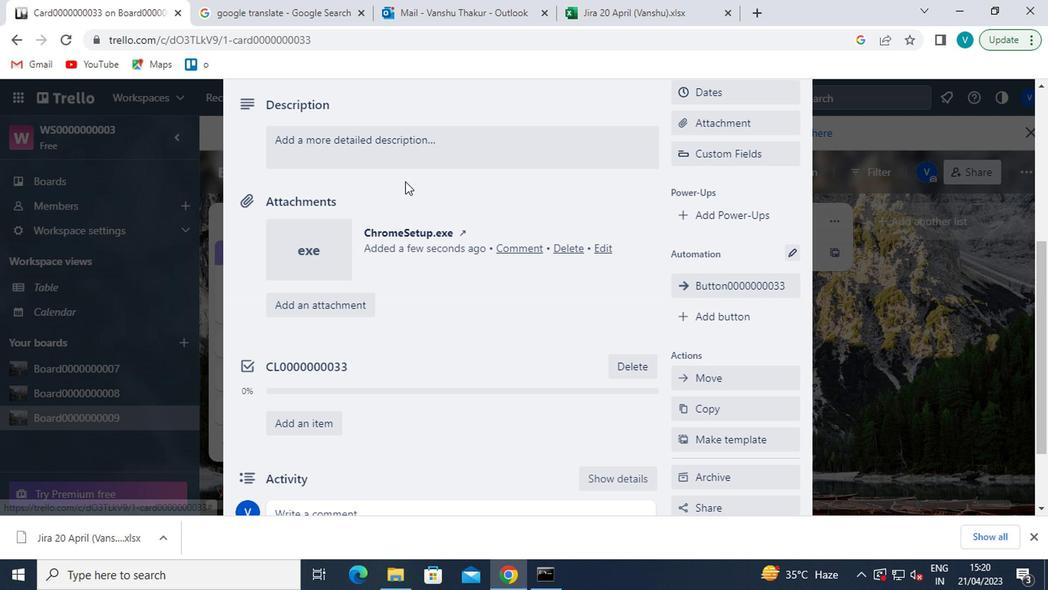 
Action: Mouse pressed left at (403, 159)
Screenshot: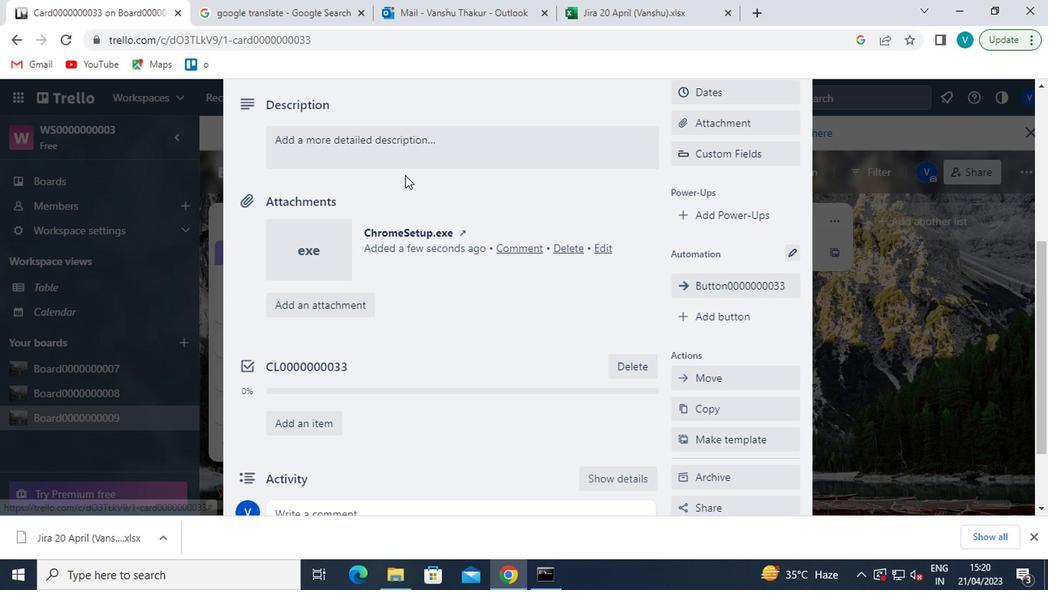 
Action: Key pressed <Key.shift>DS0000000033
Screenshot: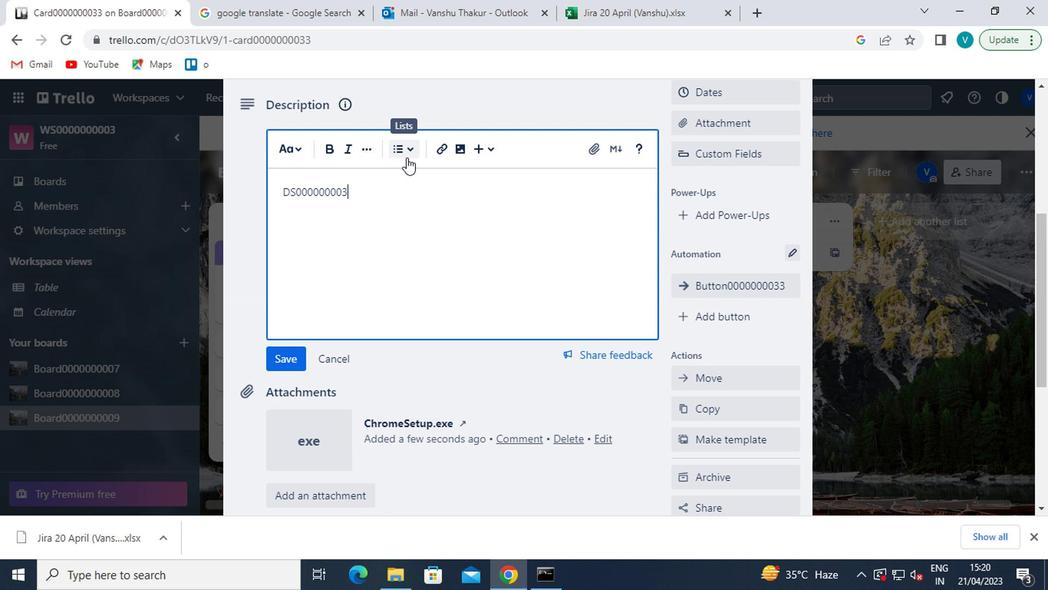 
Action: Mouse moved to (285, 352)
Screenshot: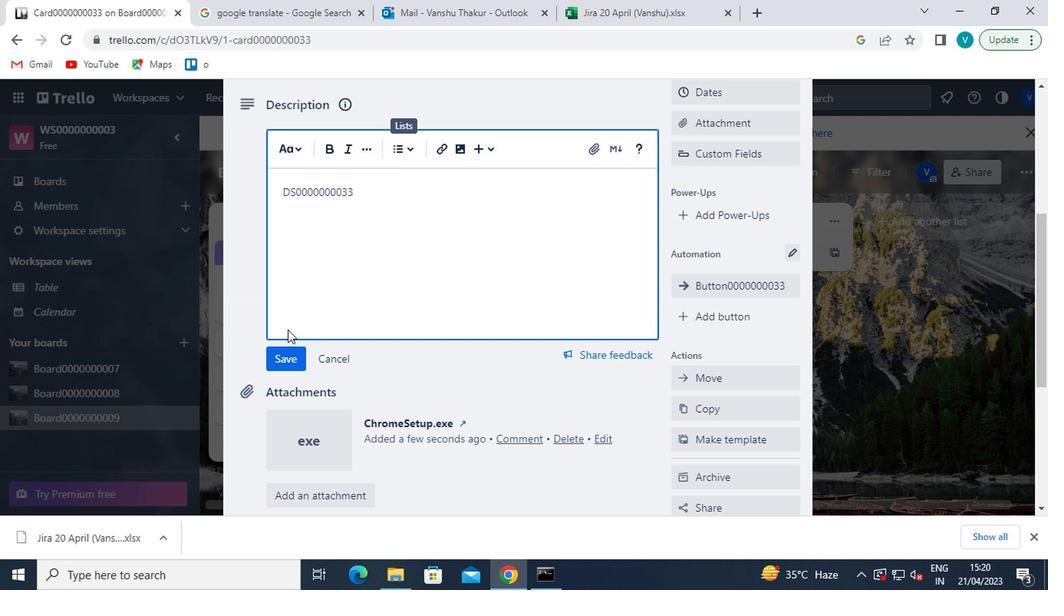 
Action: Mouse pressed left at (285, 352)
Screenshot: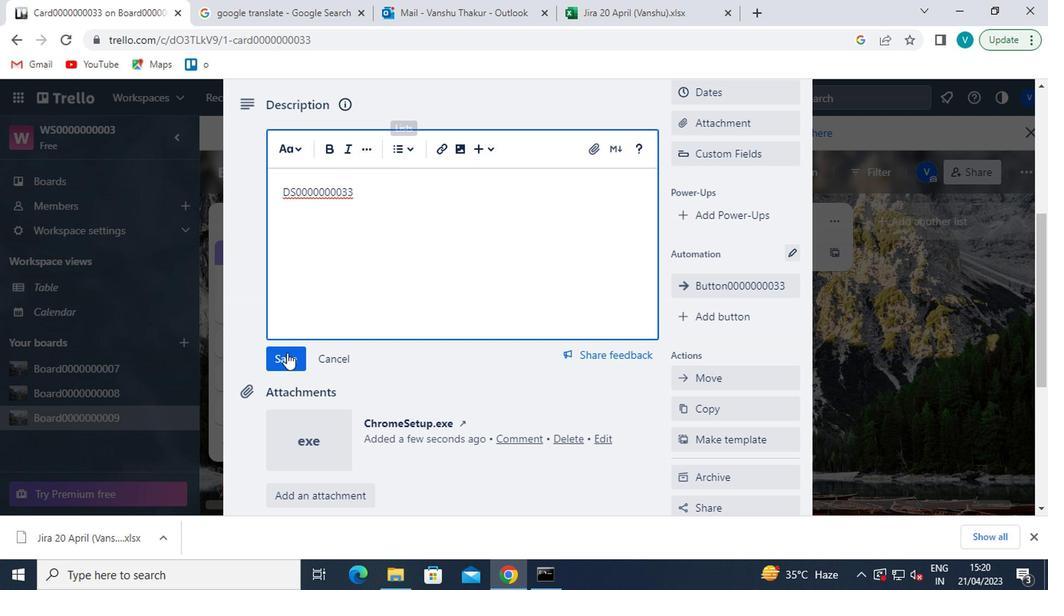 
Action: Mouse moved to (352, 386)
Screenshot: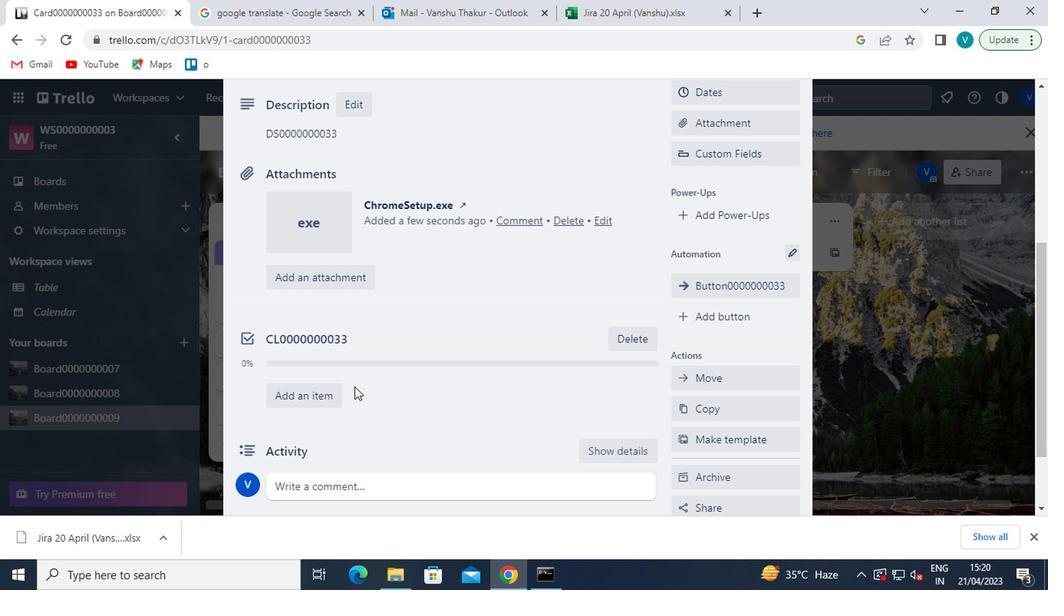 
Action: Mouse scrolled (352, 386) with delta (0, 0)
Screenshot: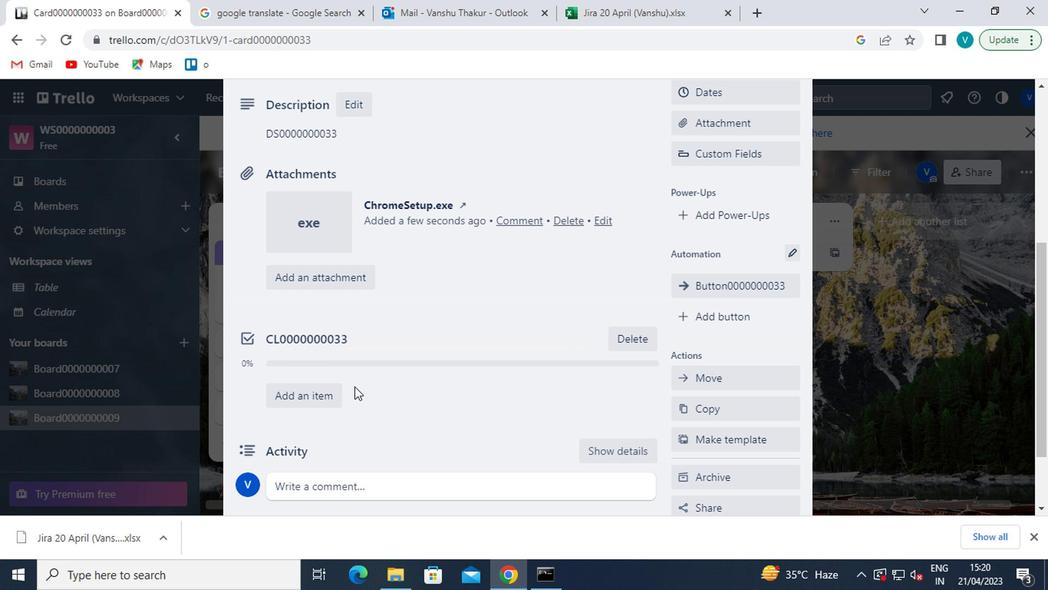 
Action: Mouse moved to (370, 411)
Screenshot: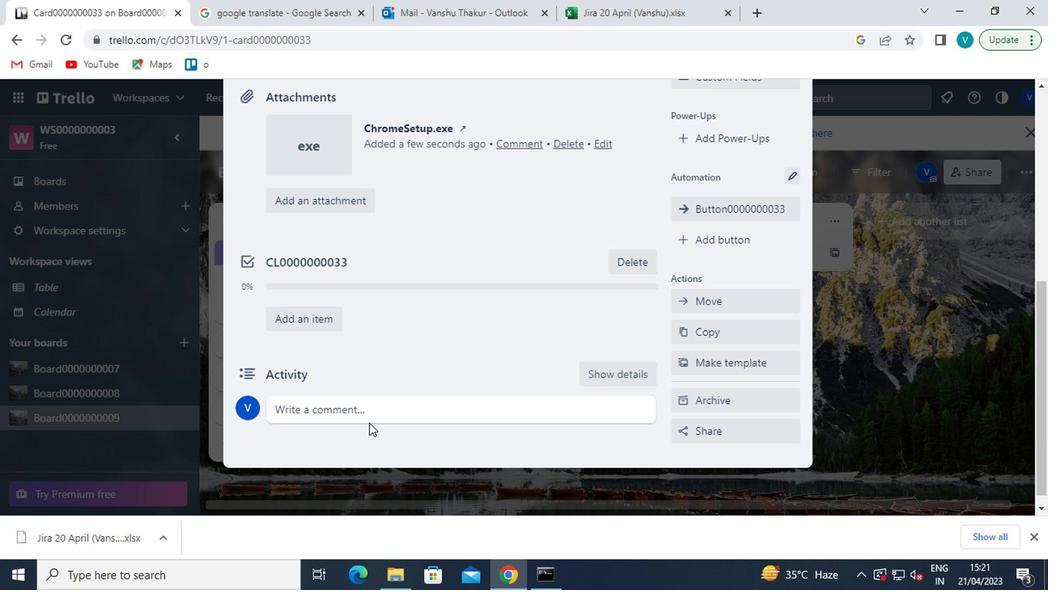 
Action: Mouse pressed left at (370, 411)
Screenshot: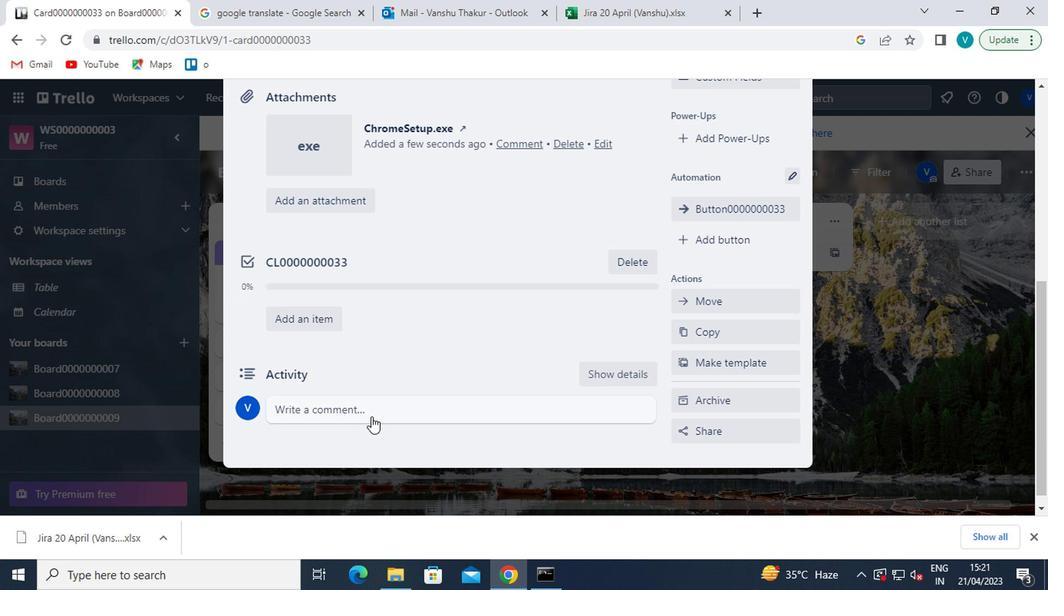 
Action: Mouse moved to (374, 409)
Screenshot: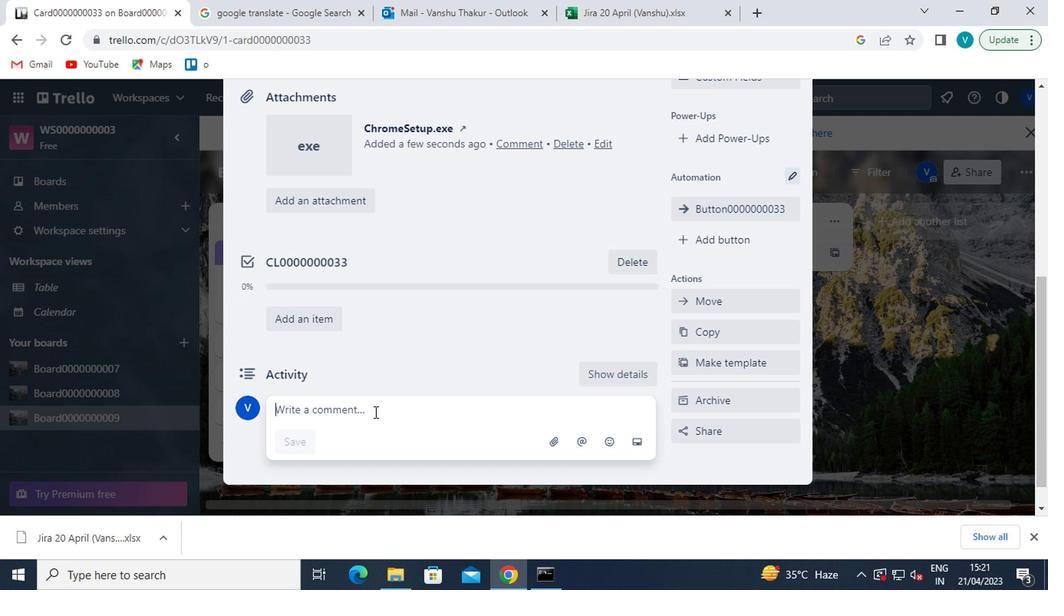 
Action: Key pressed <Key.shift>CM0000000033
Screenshot: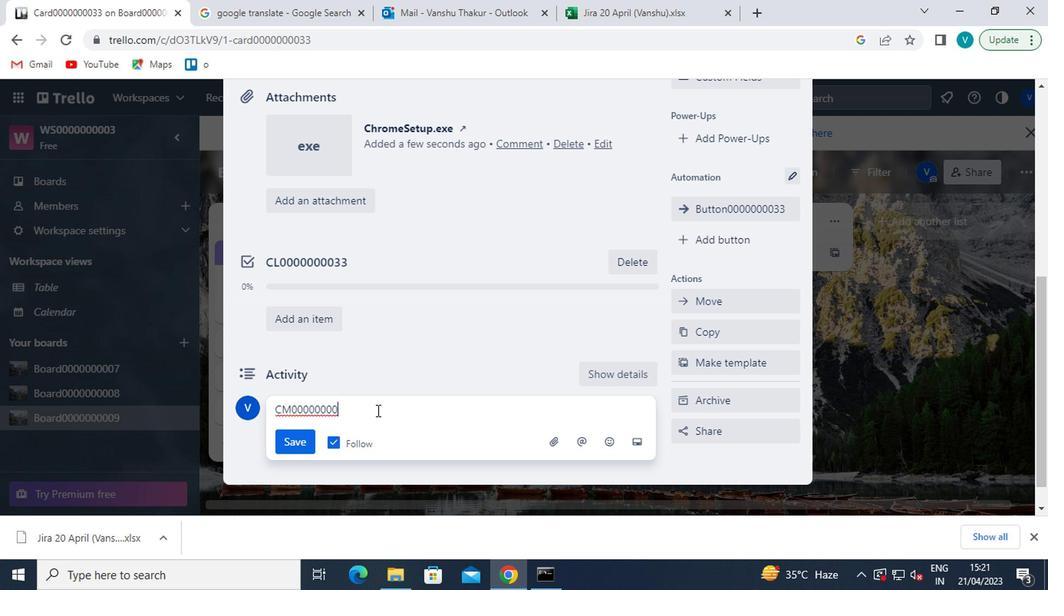 
Action: Mouse moved to (308, 444)
Screenshot: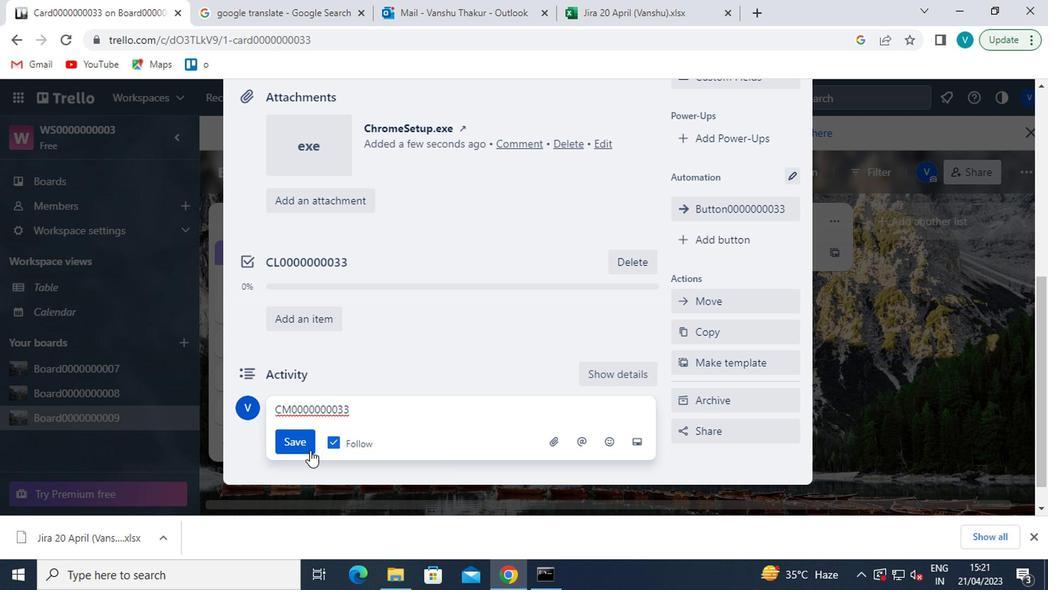 
Action: Mouse pressed left at (308, 444)
Screenshot: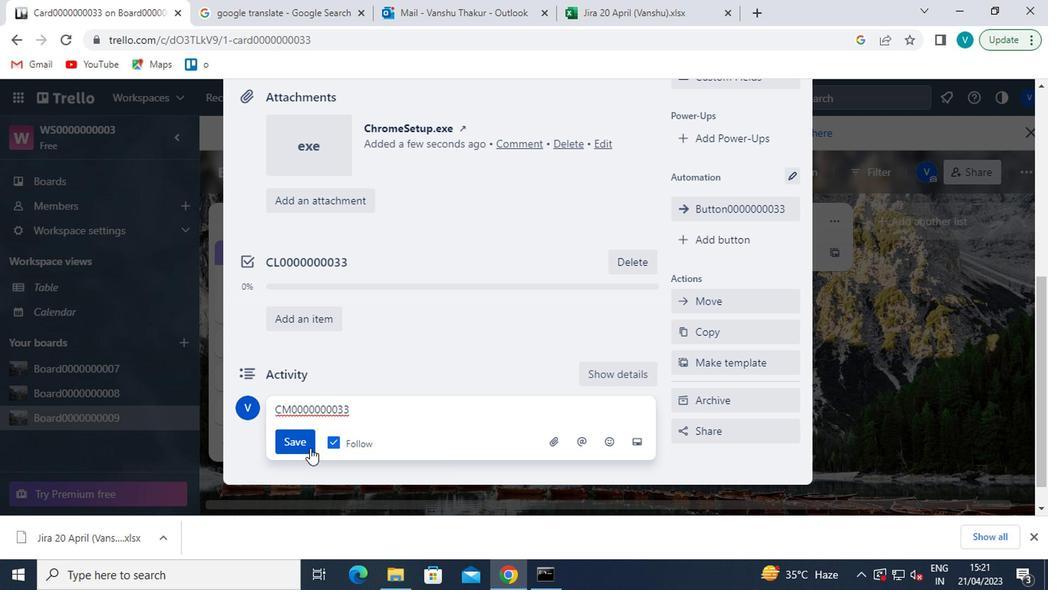 
Action: Mouse moved to (335, 427)
Screenshot: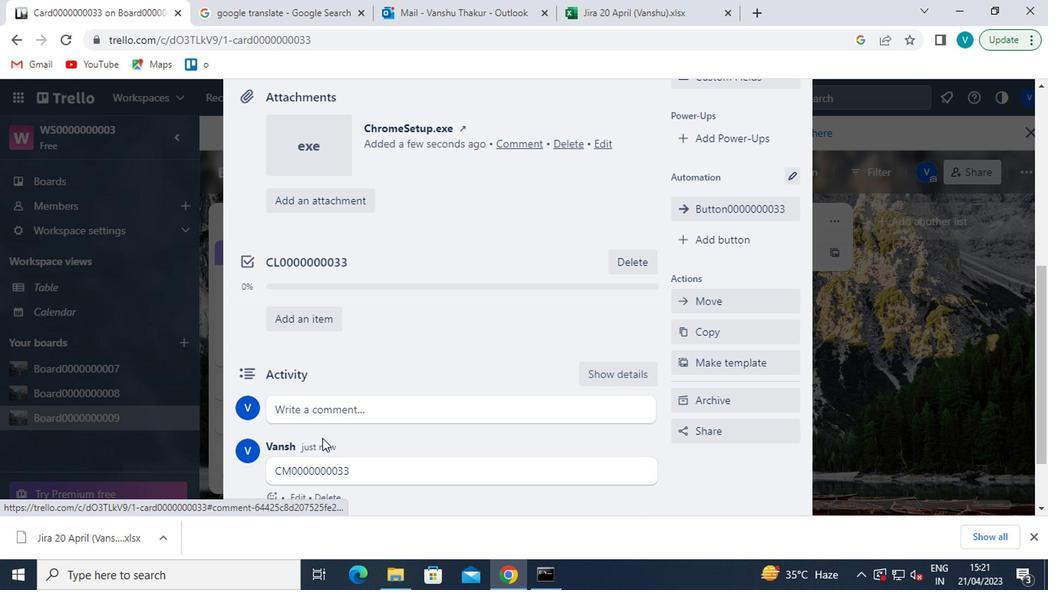 
